 Task: Merge a pull request using the "Squash and merge" option.
Action: Mouse moved to (1163, 72)
Screenshot: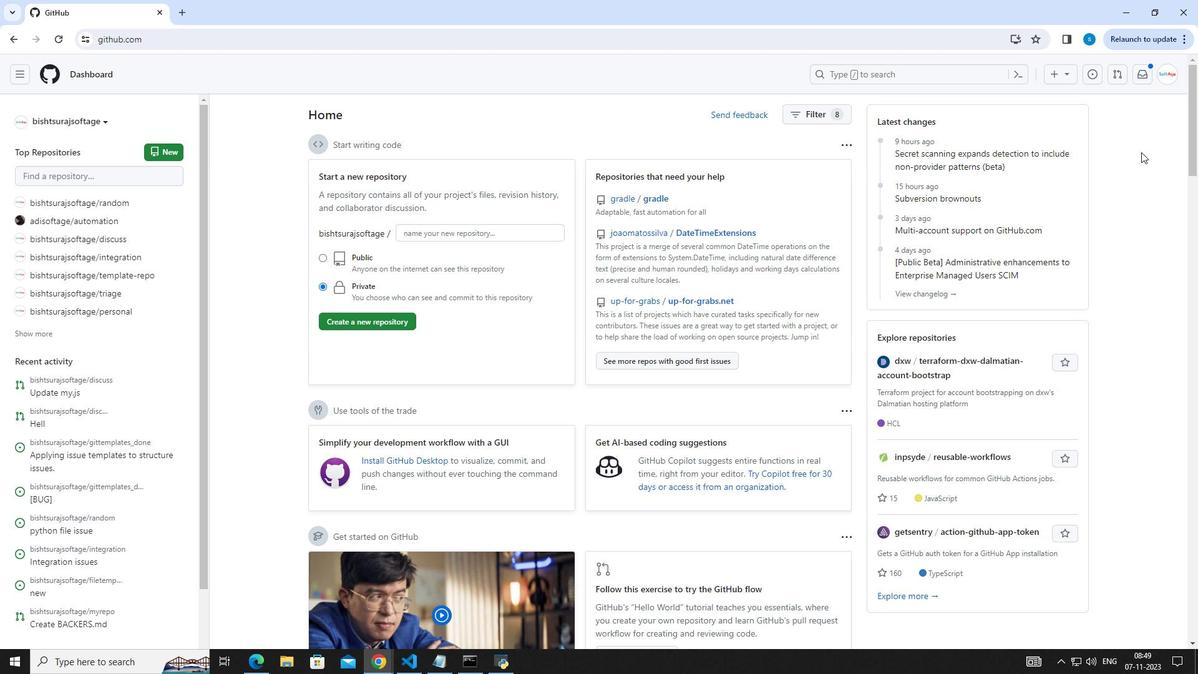 
Action: Mouse pressed left at (1163, 72)
Screenshot: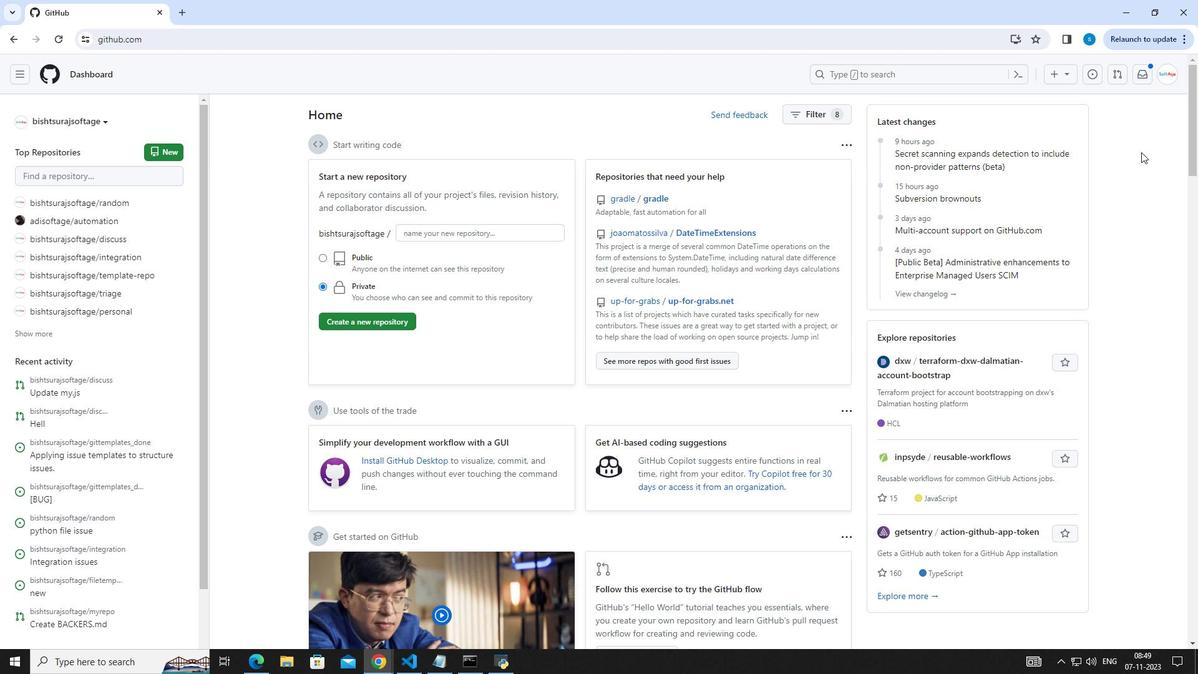 
Action: Mouse moved to (1099, 182)
Screenshot: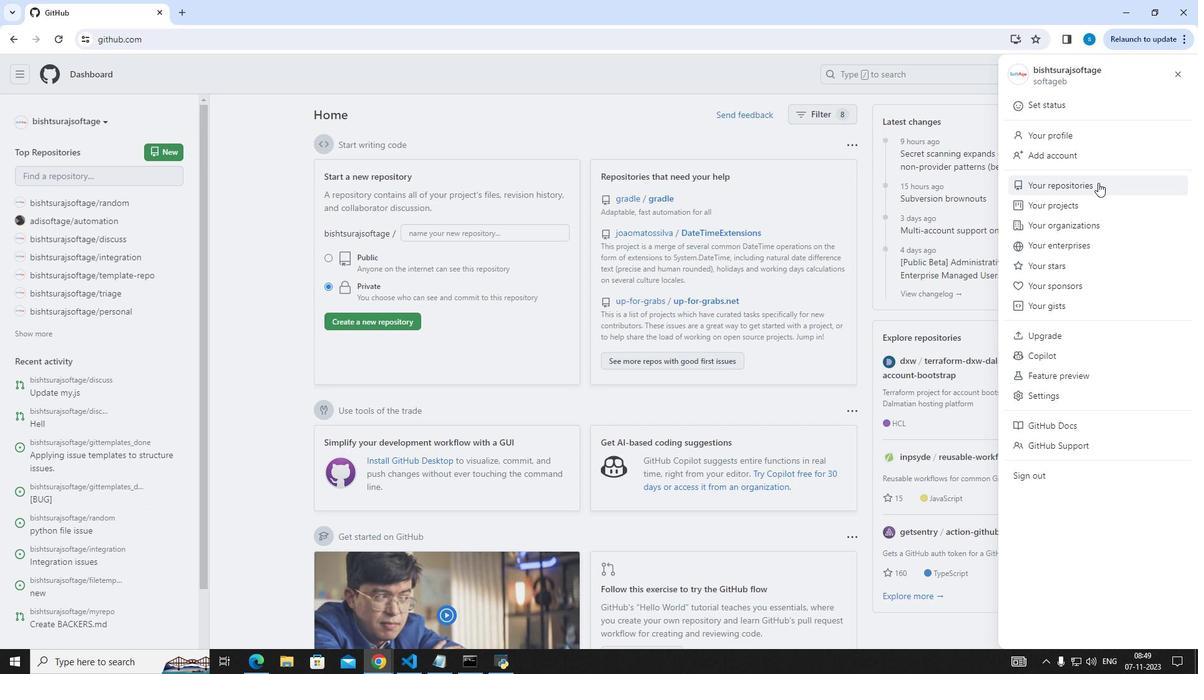 
Action: Mouse pressed left at (1099, 182)
Screenshot: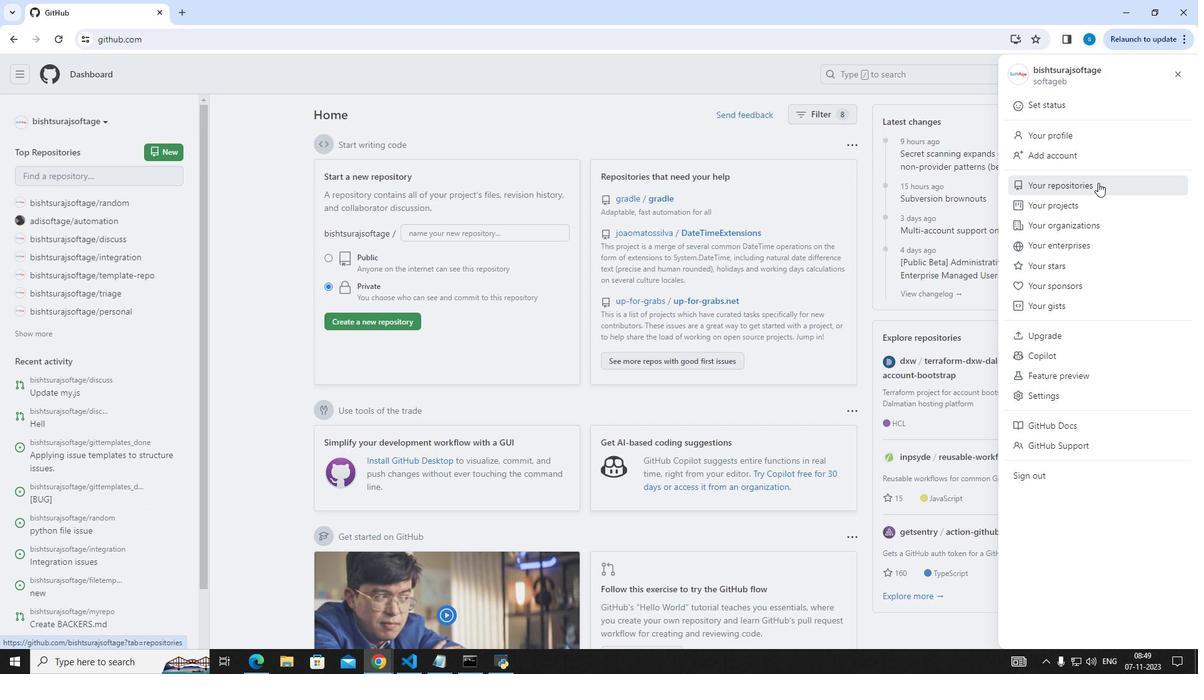 
Action: Mouse moved to (422, 181)
Screenshot: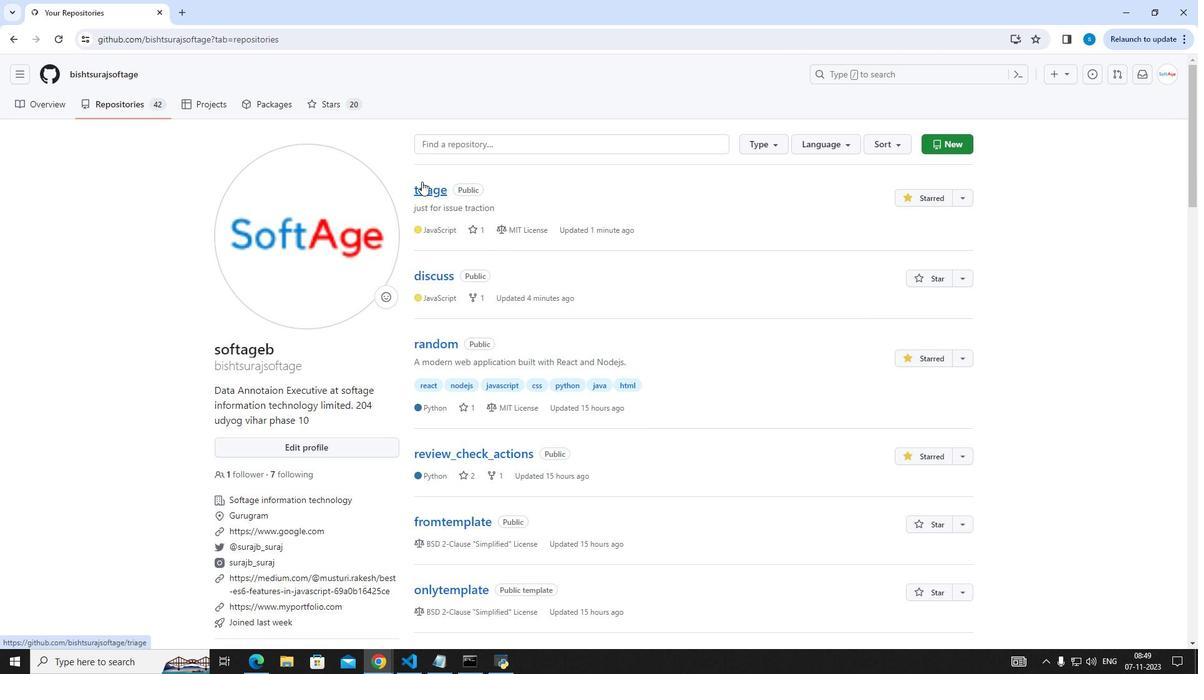 
Action: Mouse pressed left at (422, 181)
Screenshot: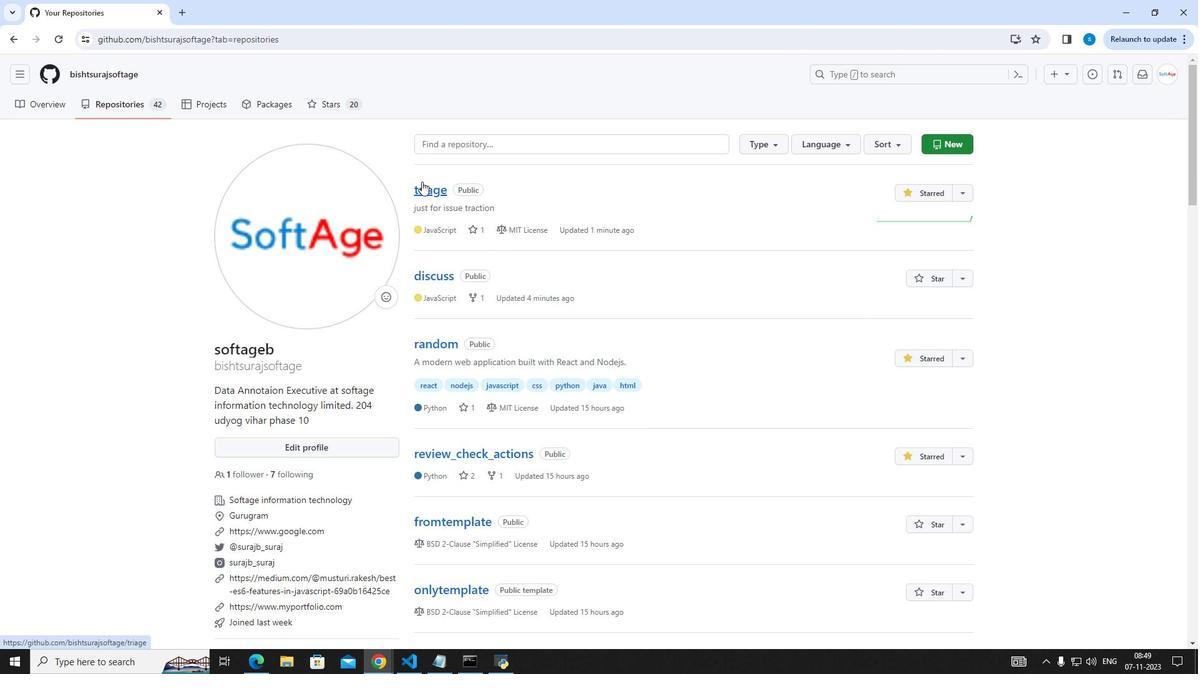 
Action: Mouse moved to (259, 184)
Screenshot: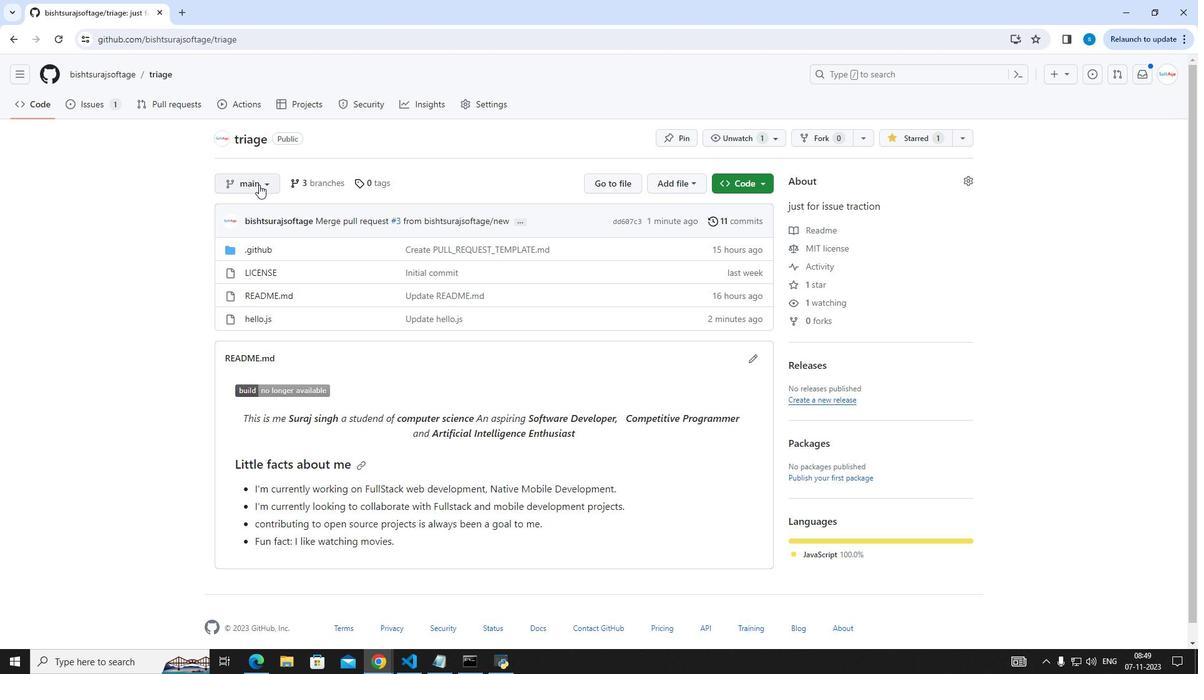 
Action: Mouse pressed left at (259, 184)
Screenshot: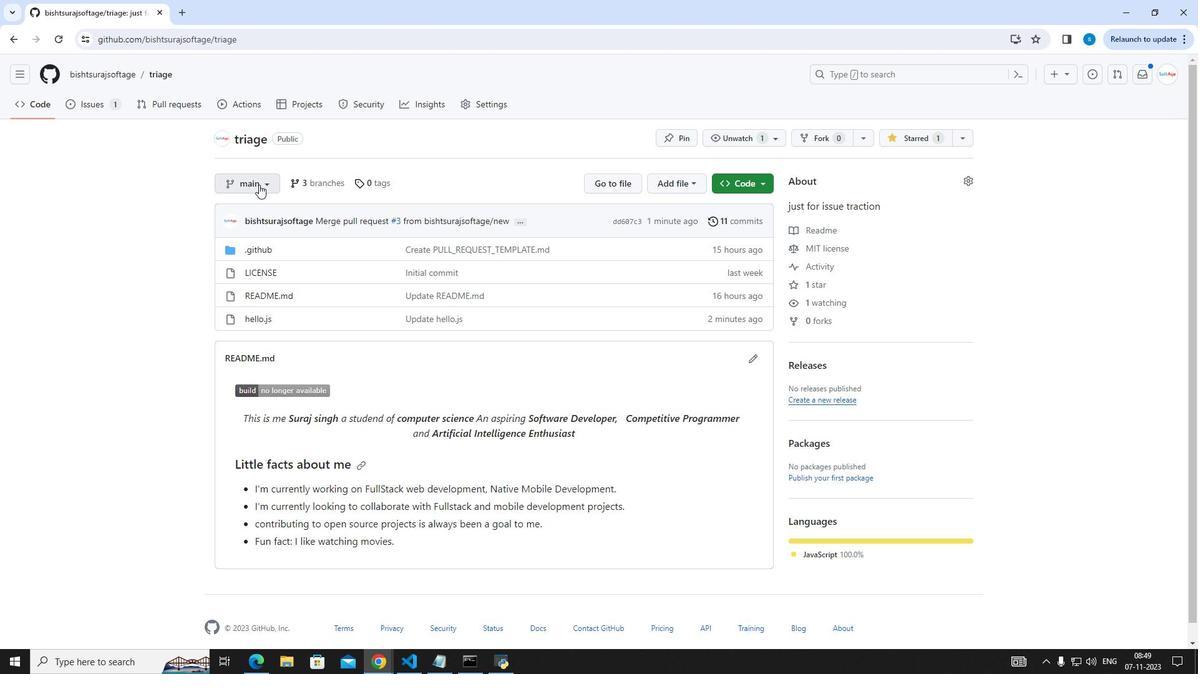 
Action: Mouse moved to (261, 242)
Screenshot: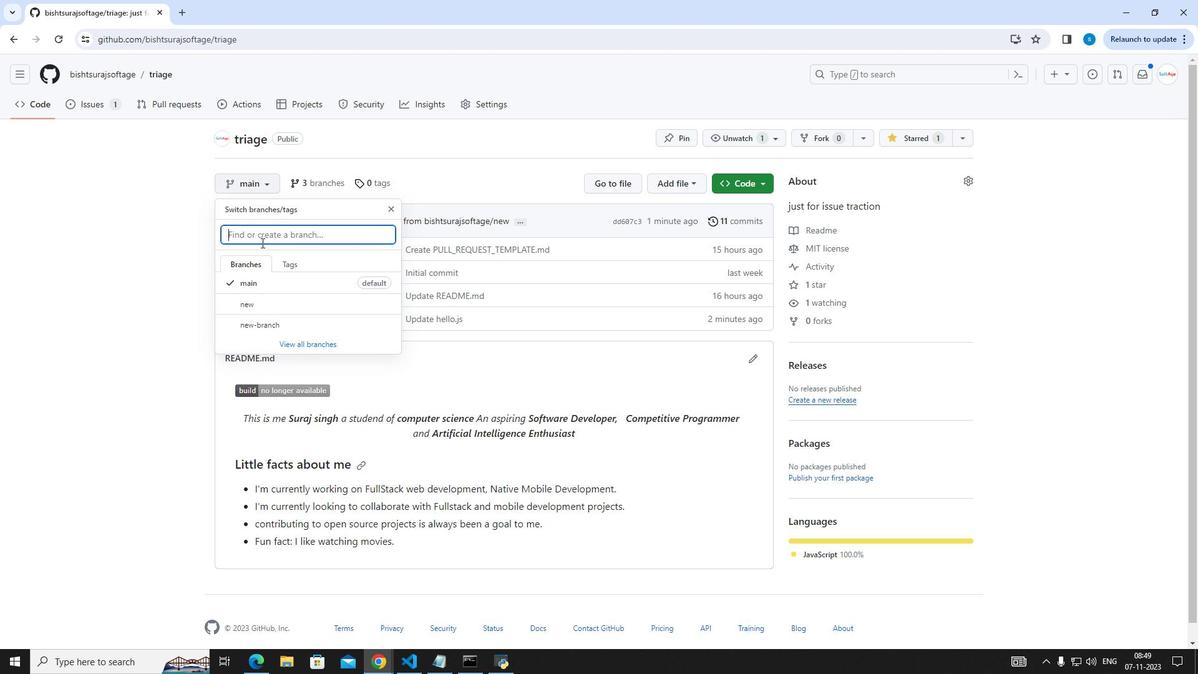 
Action: Mouse pressed left at (261, 242)
Screenshot: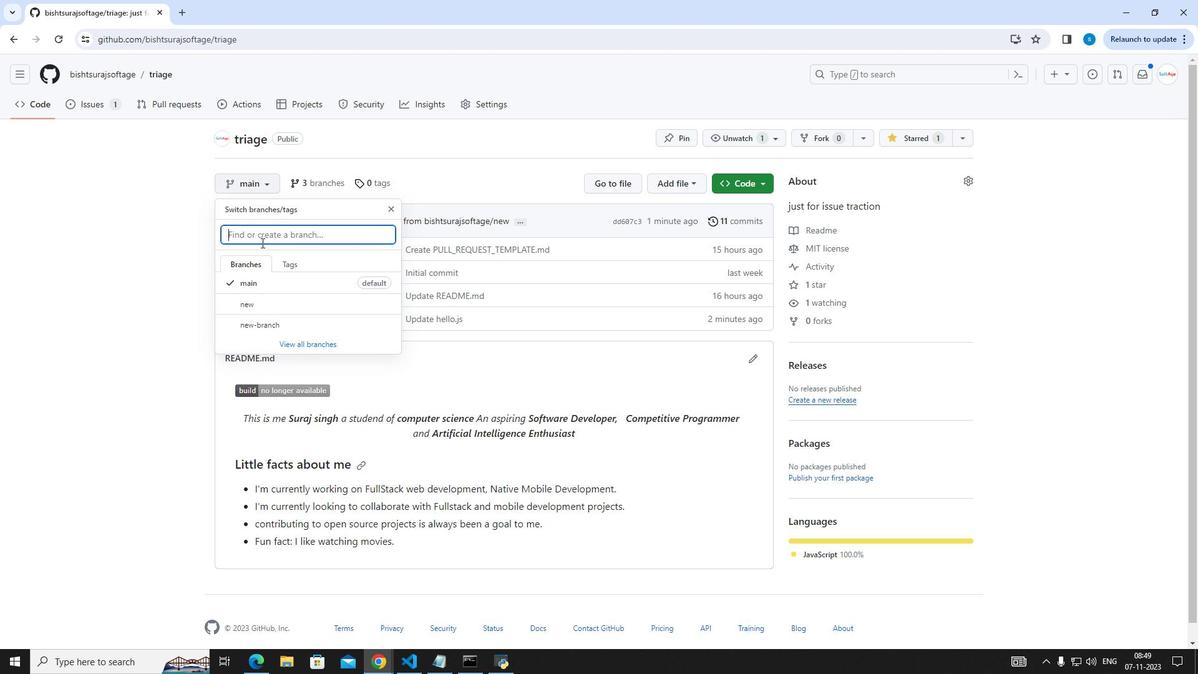 
Action: Mouse moved to (267, 245)
Screenshot: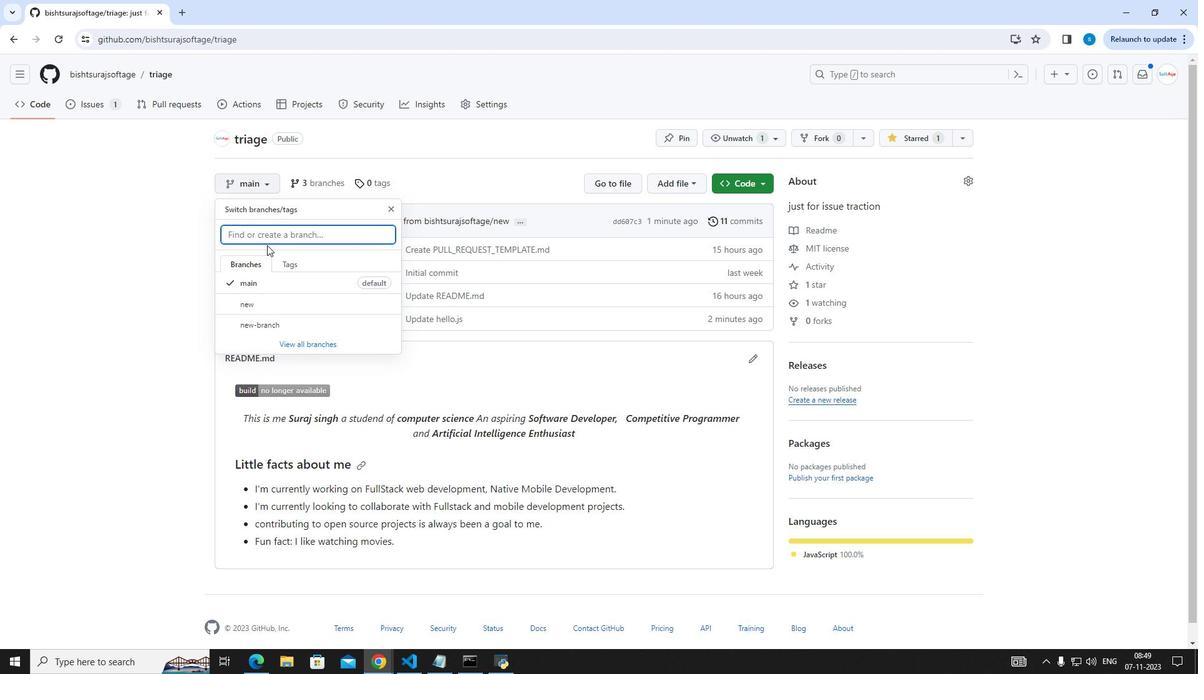 
Action: Key pressed squsjh
Screenshot: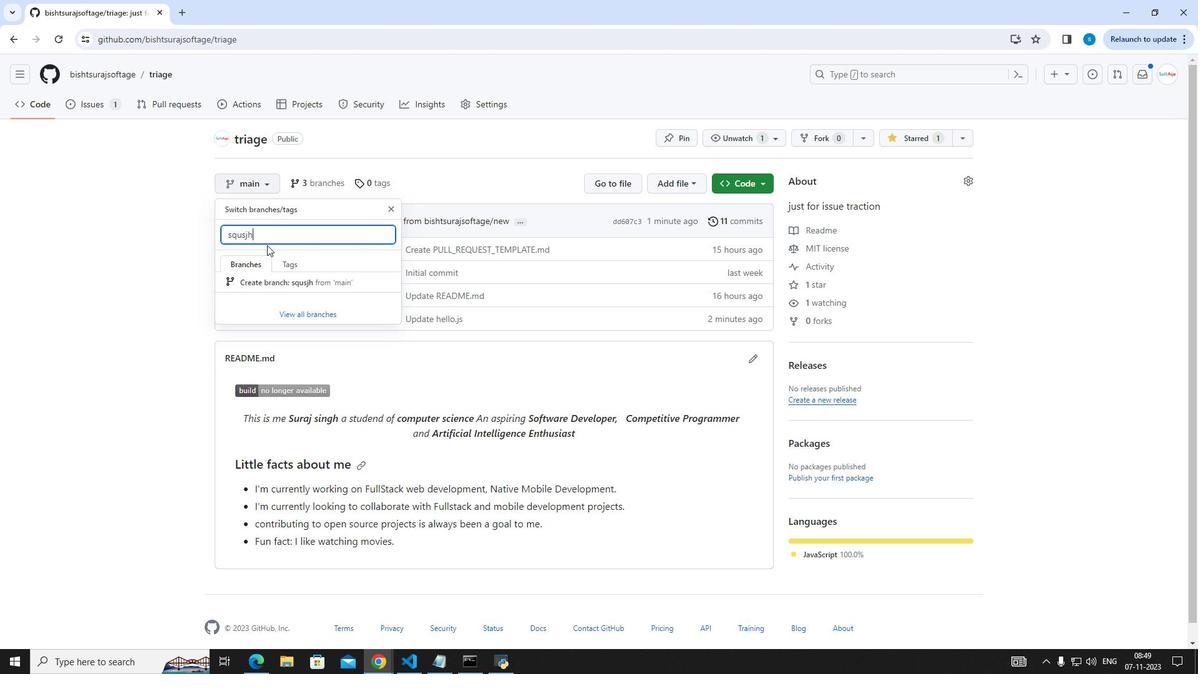 
Action: Mouse moved to (276, 281)
Screenshot: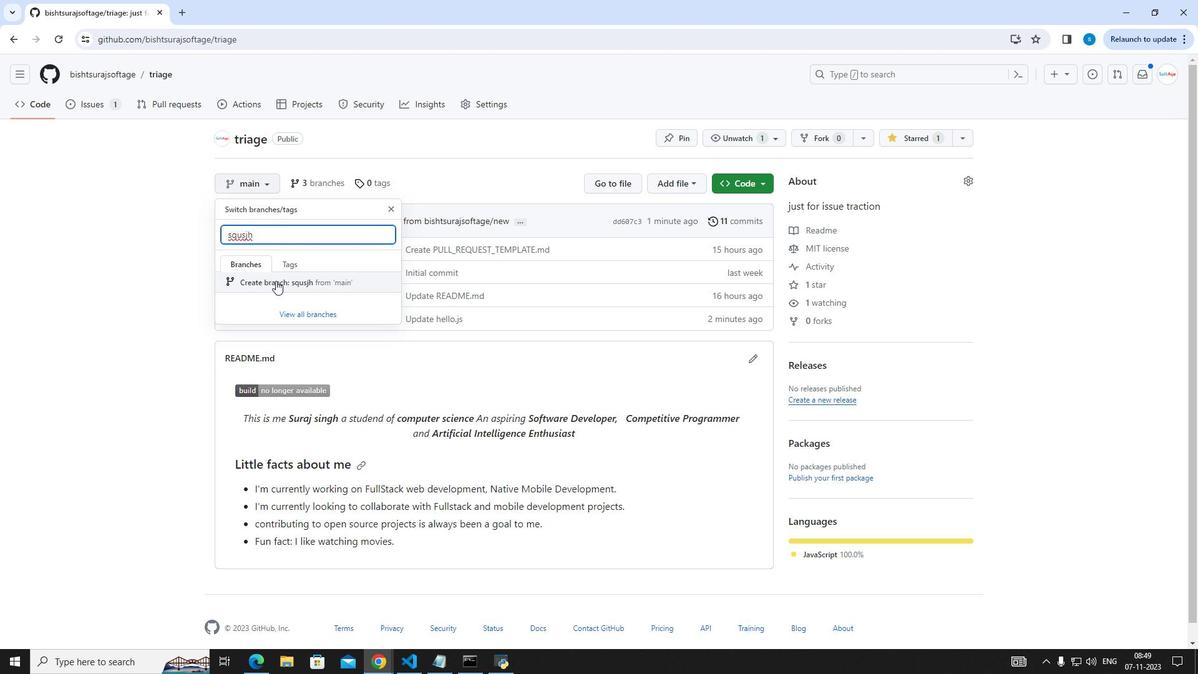 
Action: Mouse pressed left at (276, 281)
Screenshot: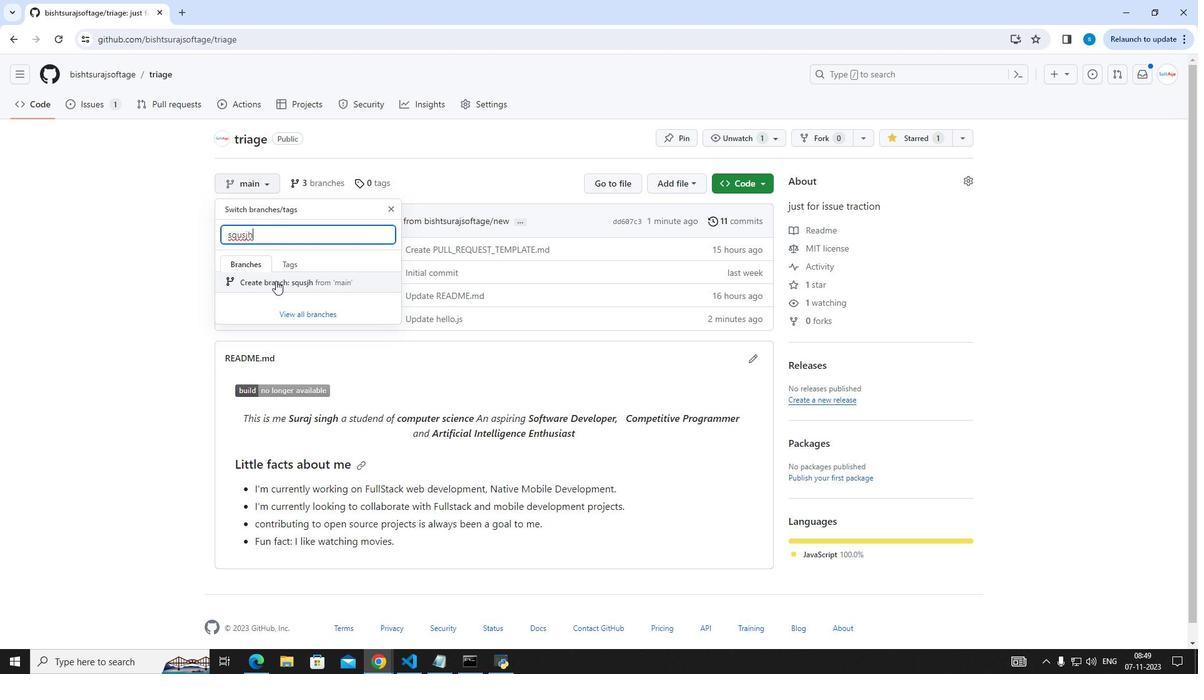 
Action: Mouse moved to (259, 404)
Screenshot: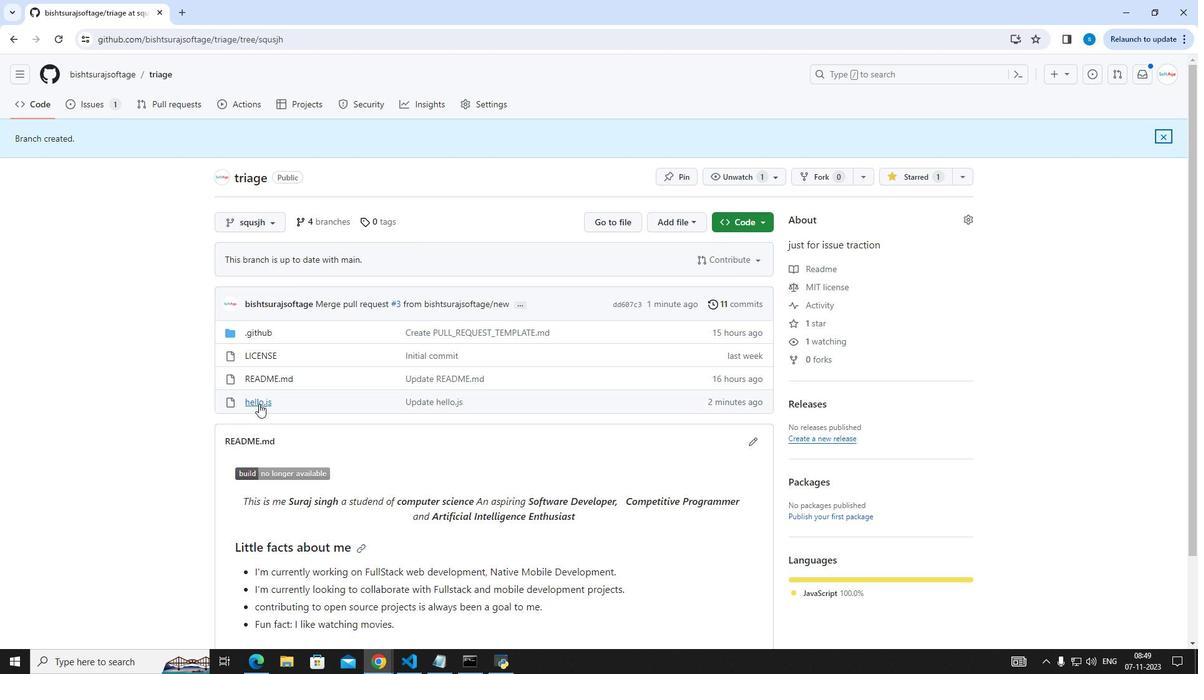 
Action: Mouse pressed left at (259, 404)
Screenshot: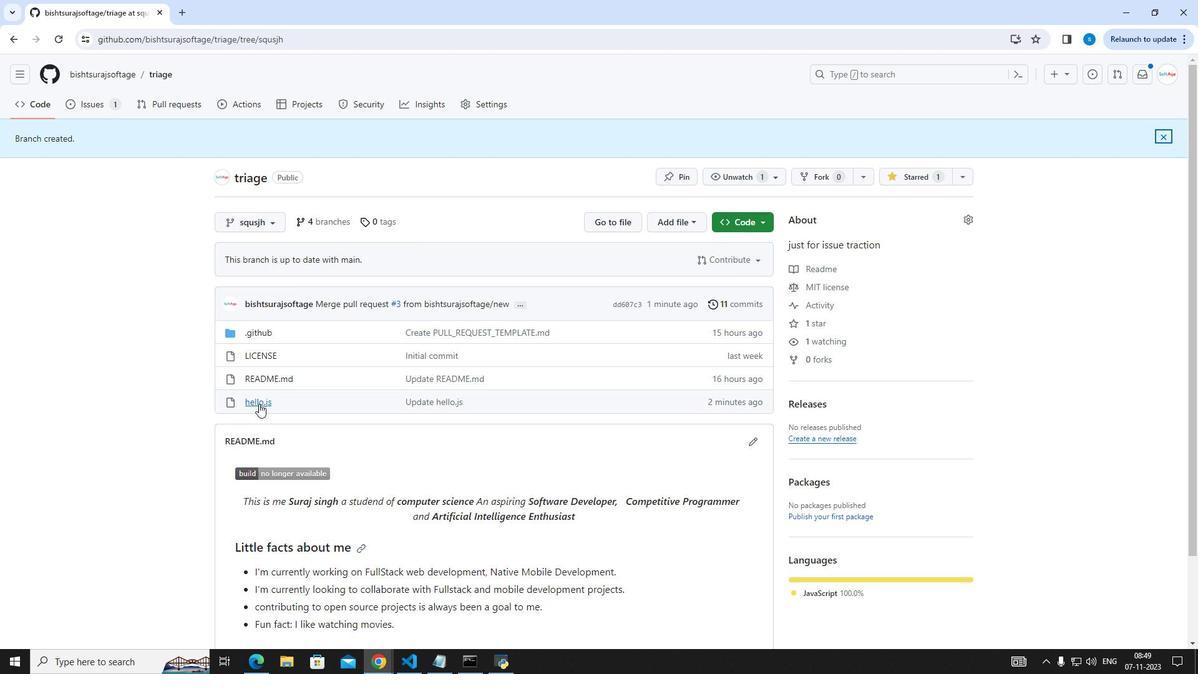 
Action: Mouse moved to (1120, 216)
Screenshot: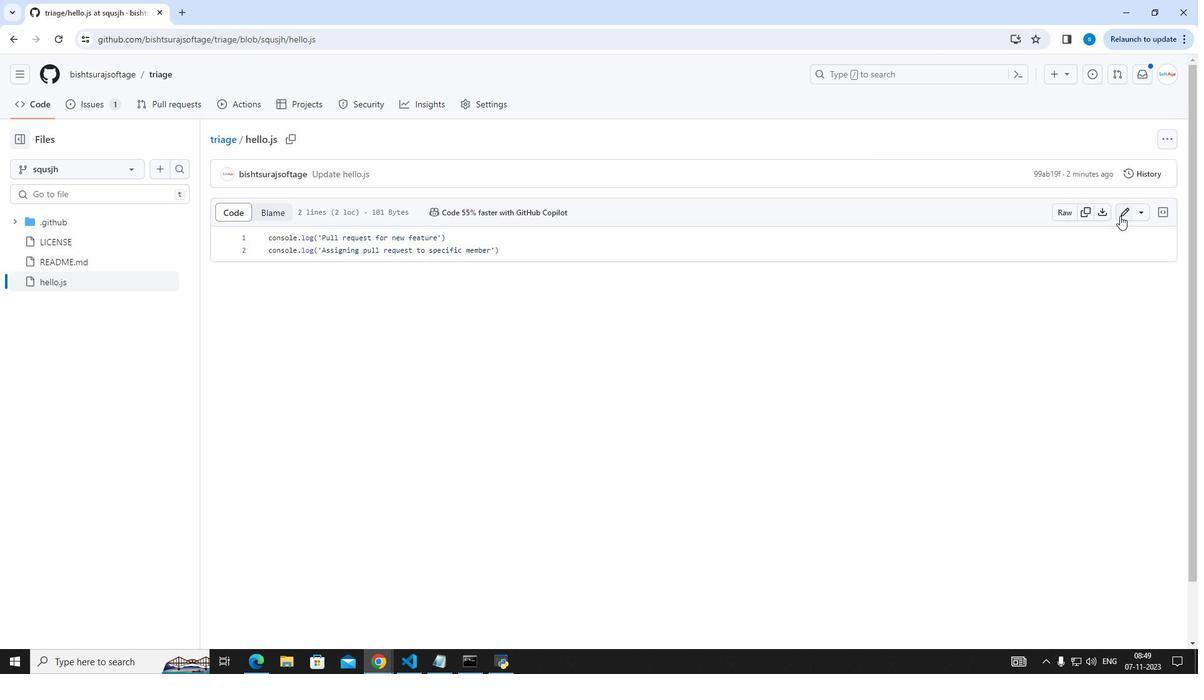 
Action: Mouse pressed left at (1120, 216)
Screenshot: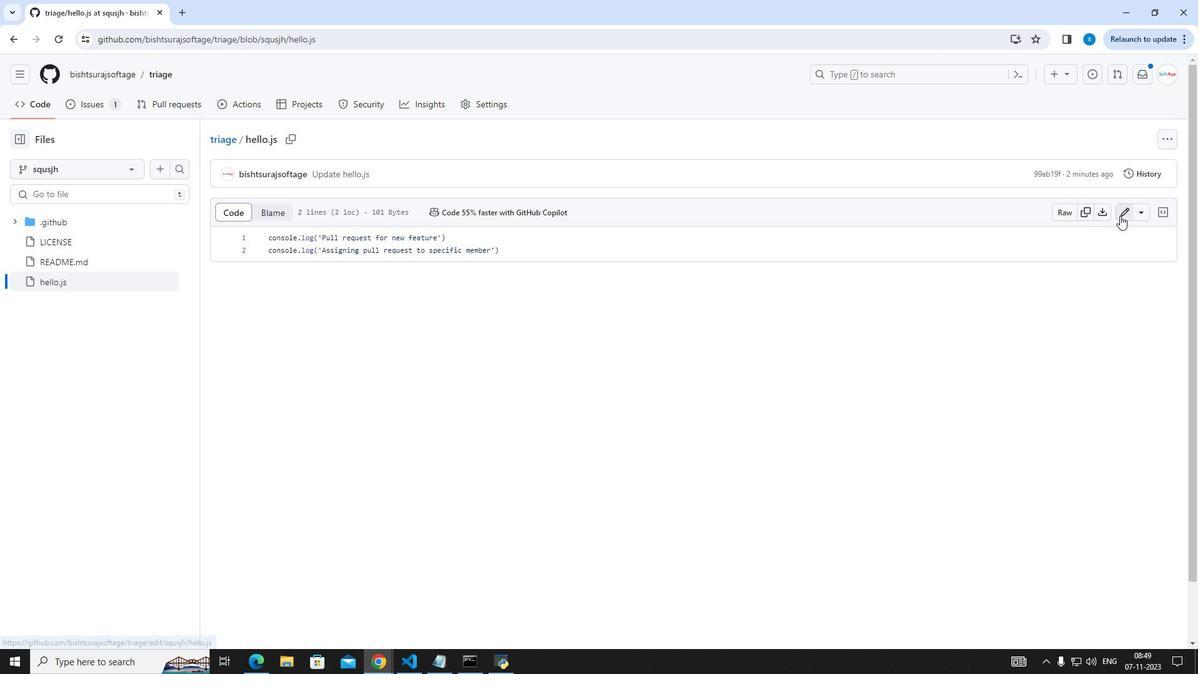 
Action: Mouse moved to (610, 220)
Screenshot: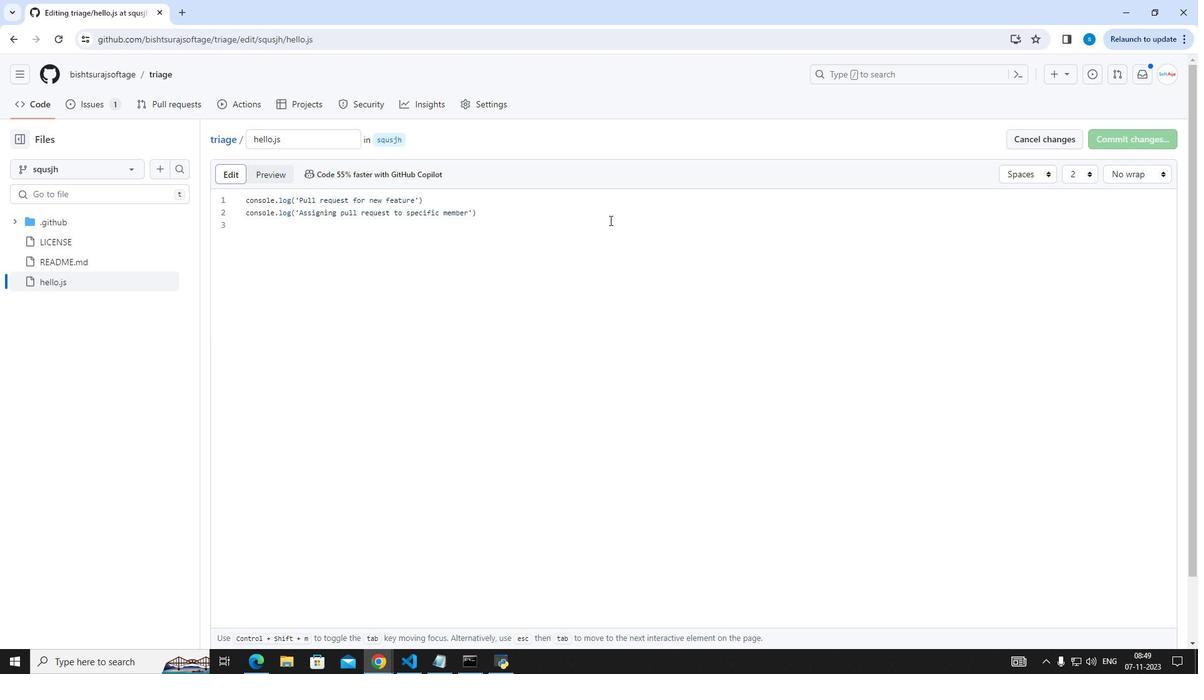 
Action: Mouse pressed left at (610, 220)
Screenshot: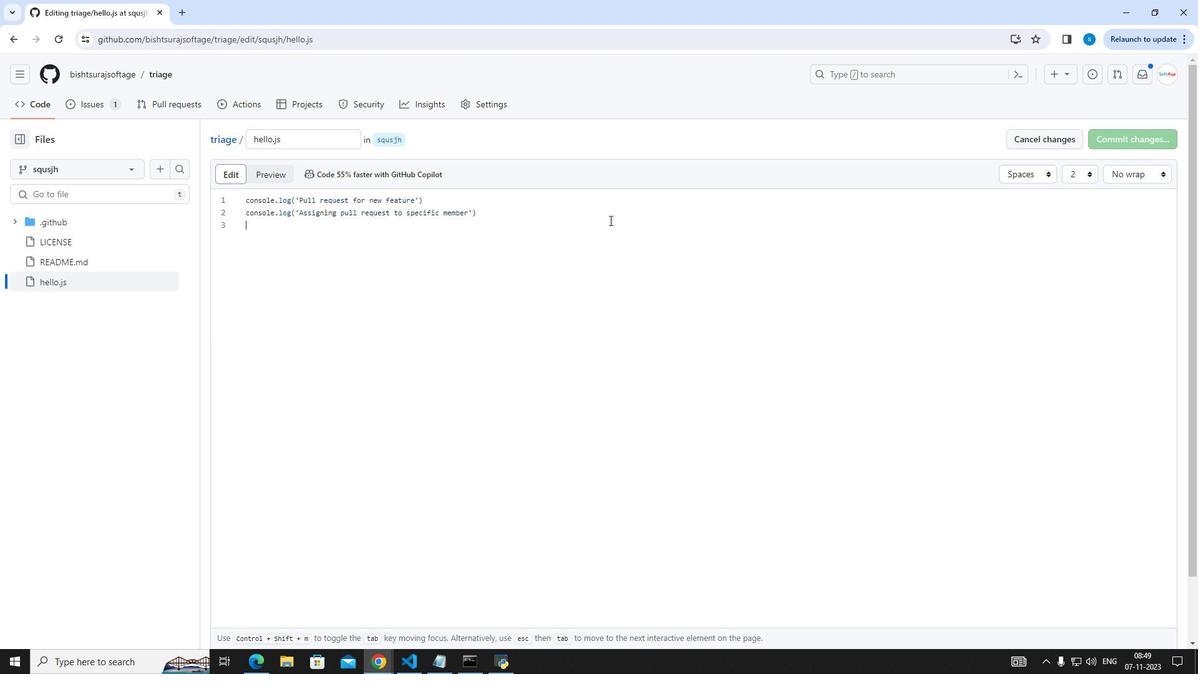 
Action: Key pressed console.log<Key.shift_r>('<Key.shift_r>Squash<Key.space>and<Key.space>merge<Key.space>pull<Key.space>rew<Key.backspace>quest'<Key.shift_r>)
Screenshot: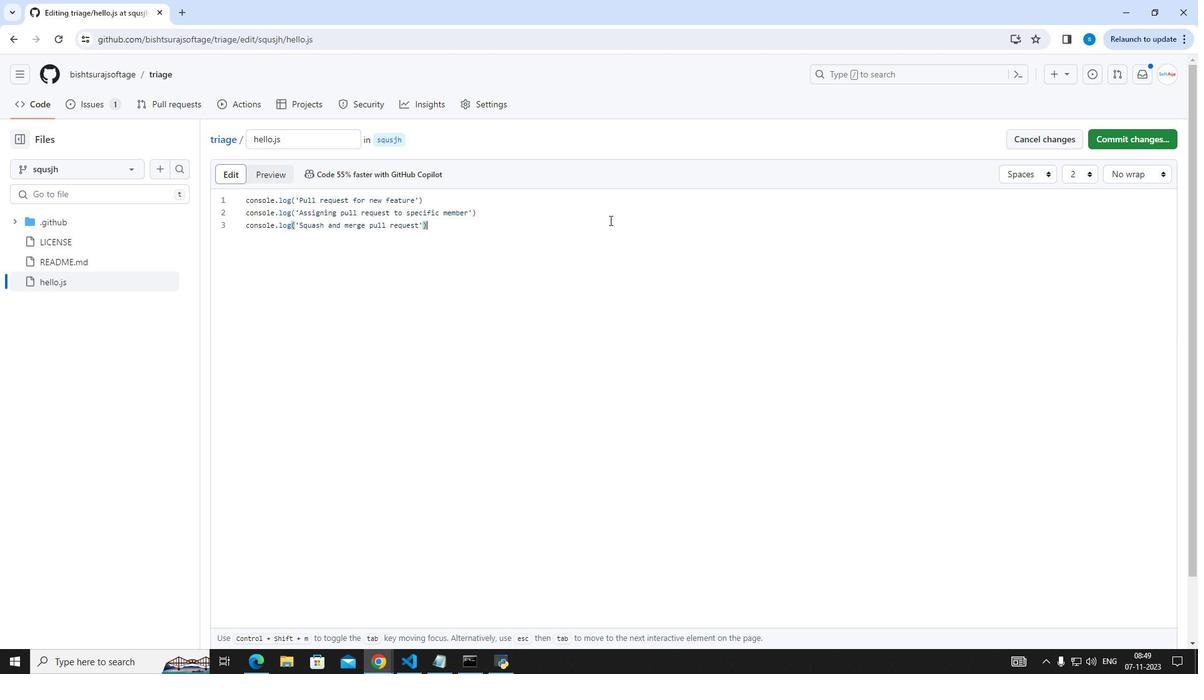 
Action: Mouse moved to (1119, 136)
Screenshot: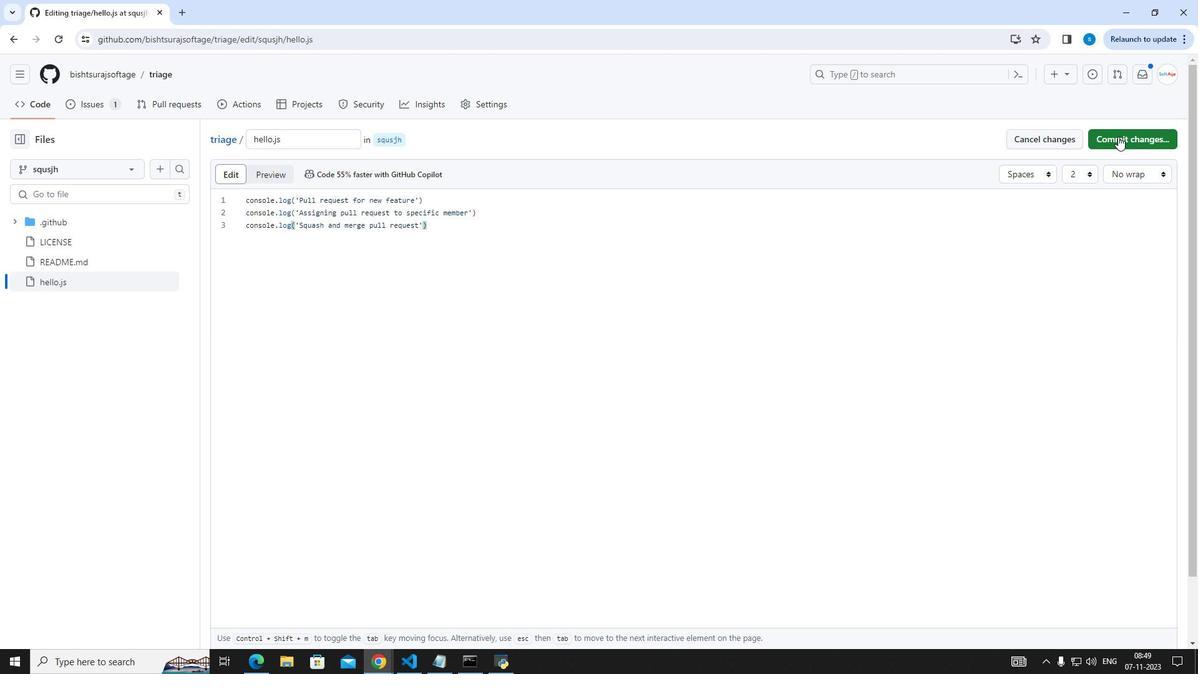 
Action: Mouse pressed left at (1119, 136)
Screenshot: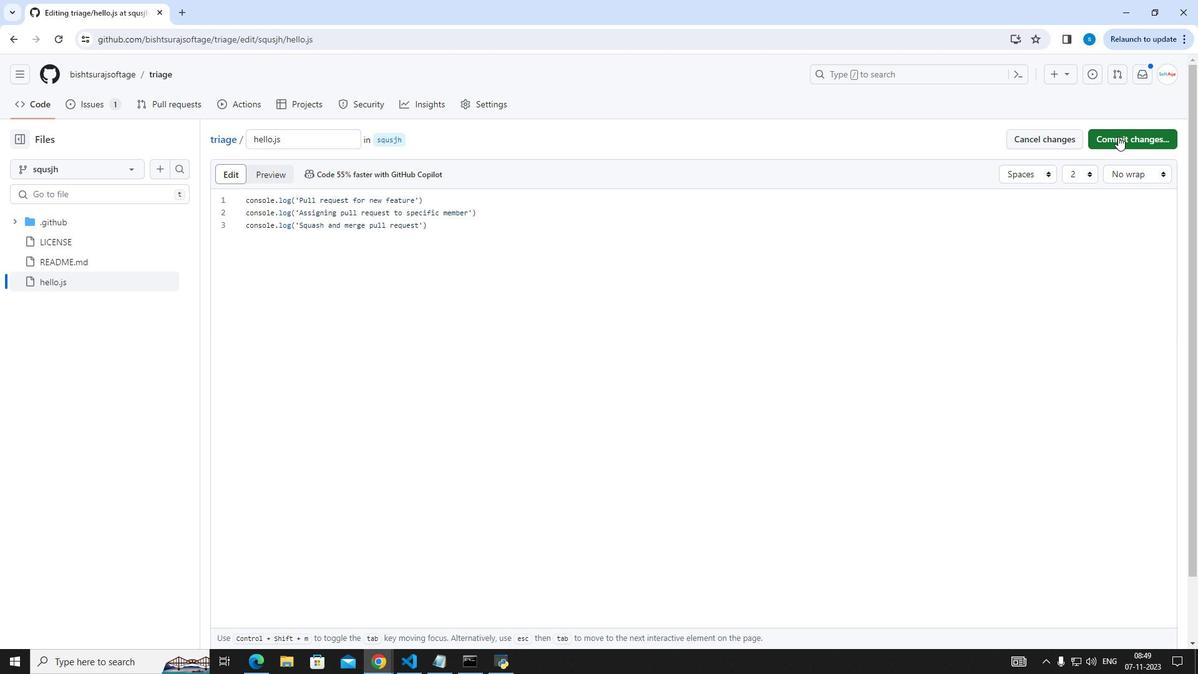 
Action: Mouse moved to (690, 483)
Screenshot: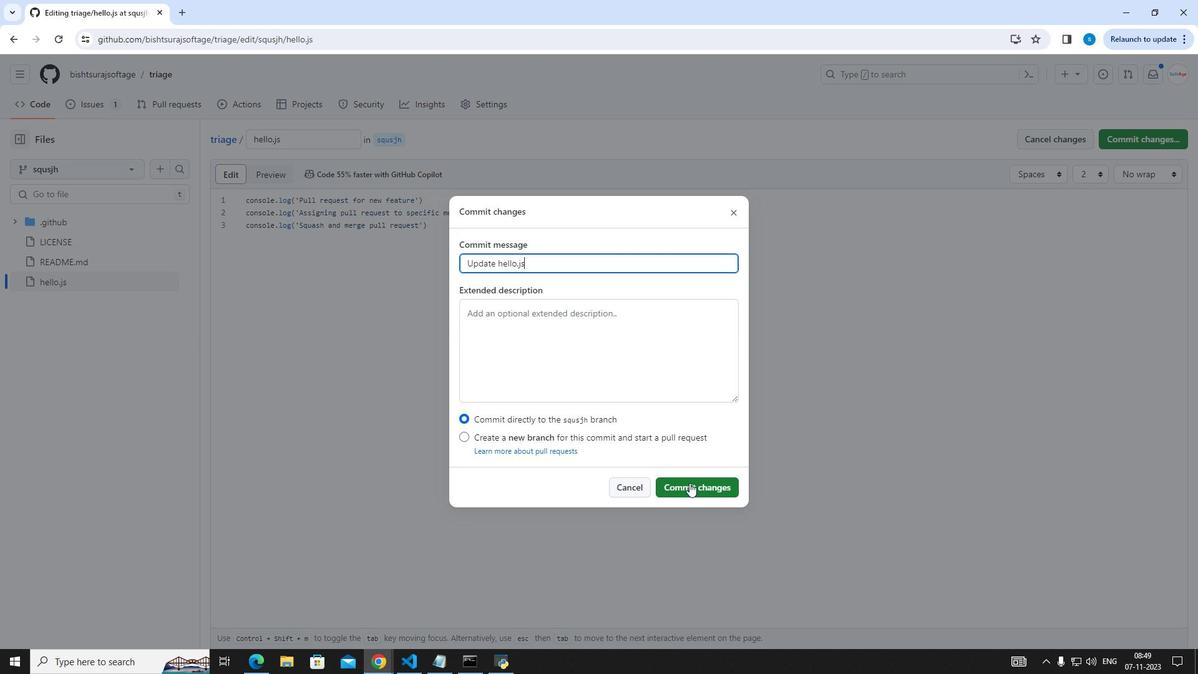 
Action: Mouse pressed left at (690, 483)
Screenshot: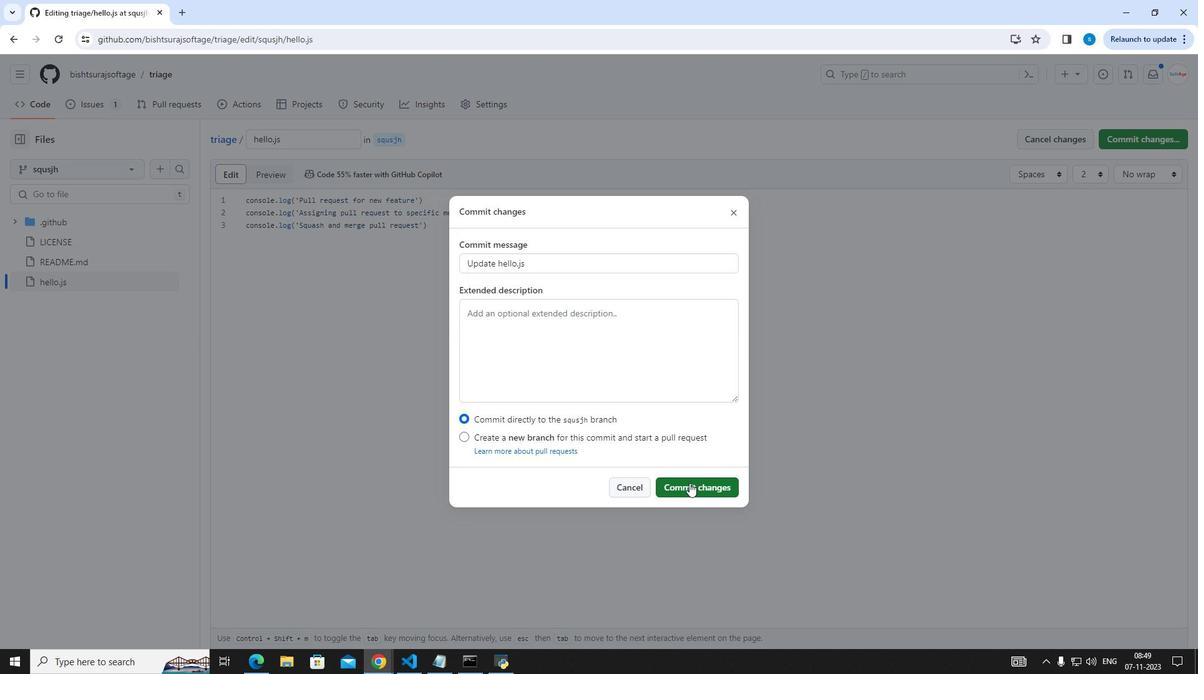 
Action: Mouse moved to (45, 106)
Screenshot: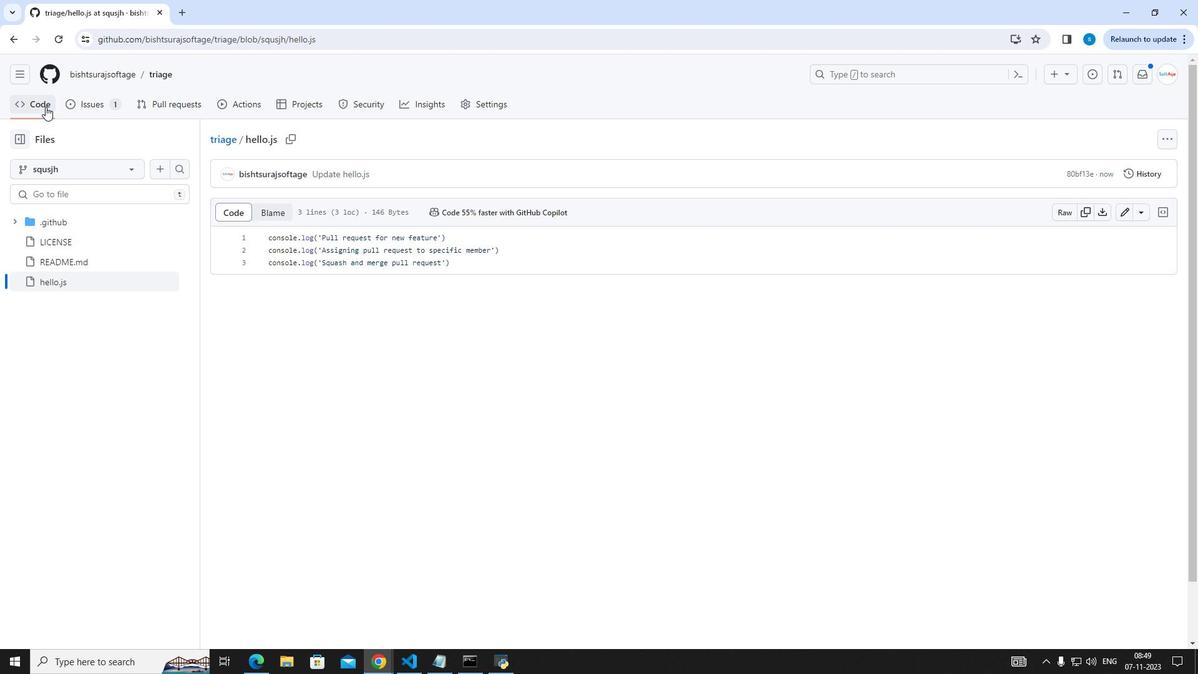 
Action: Mouse pressed left at (45, 106)
Screenshot: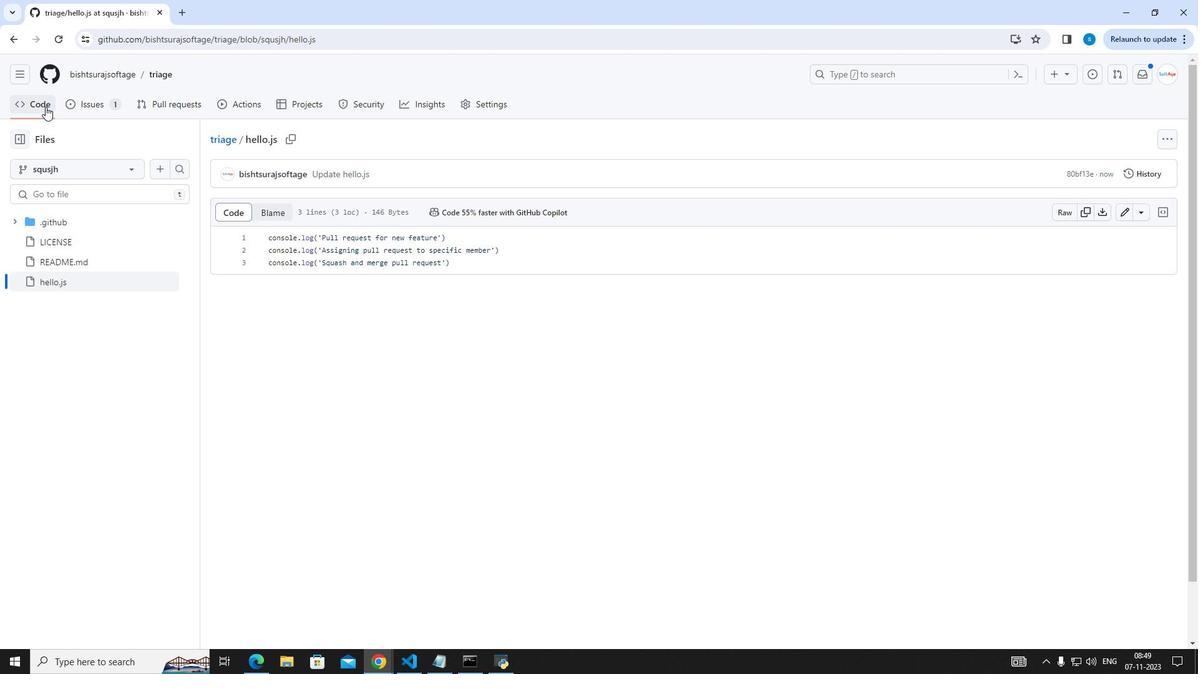 
Action: Mouse moved to (668, 187)
Screenshot: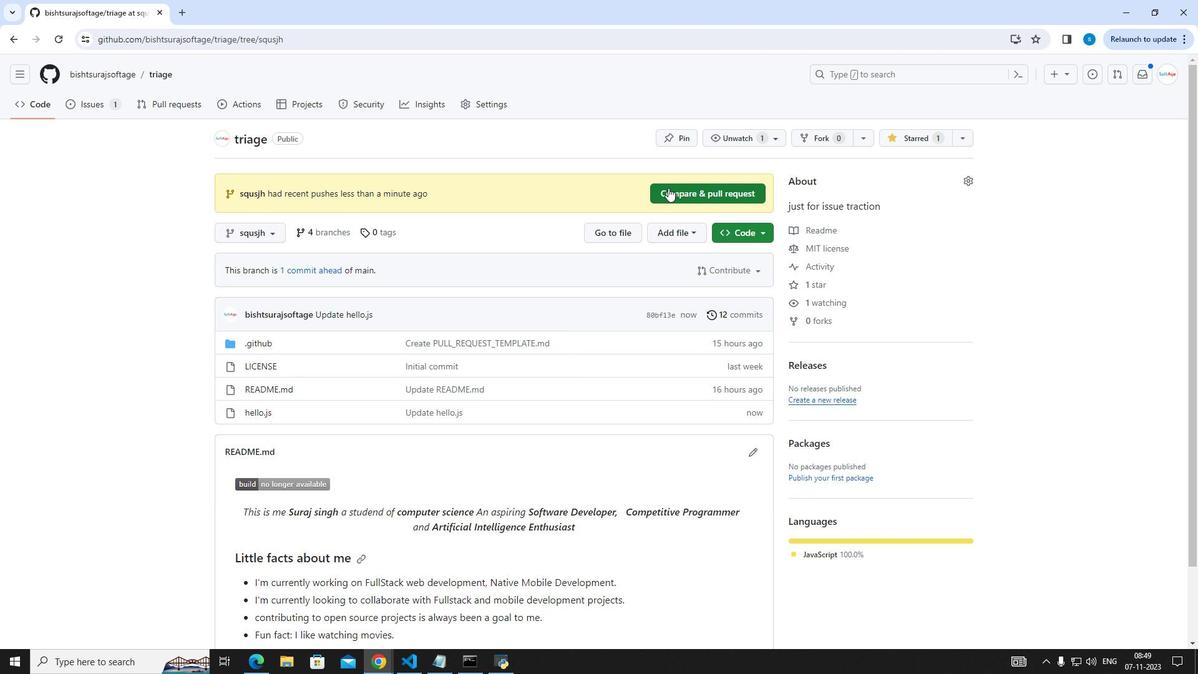 
Action: Mouse pressed left at (668, 187)
Screenshot: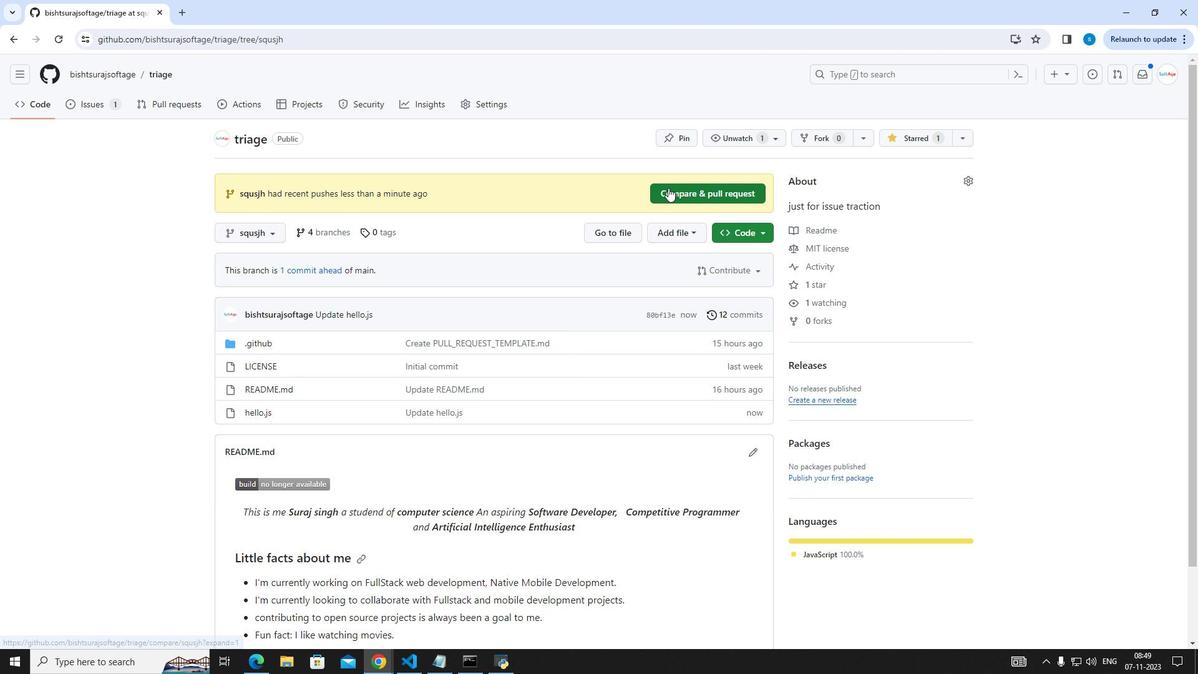 
Action: Mouse moved to (479, 357)
Screenshot: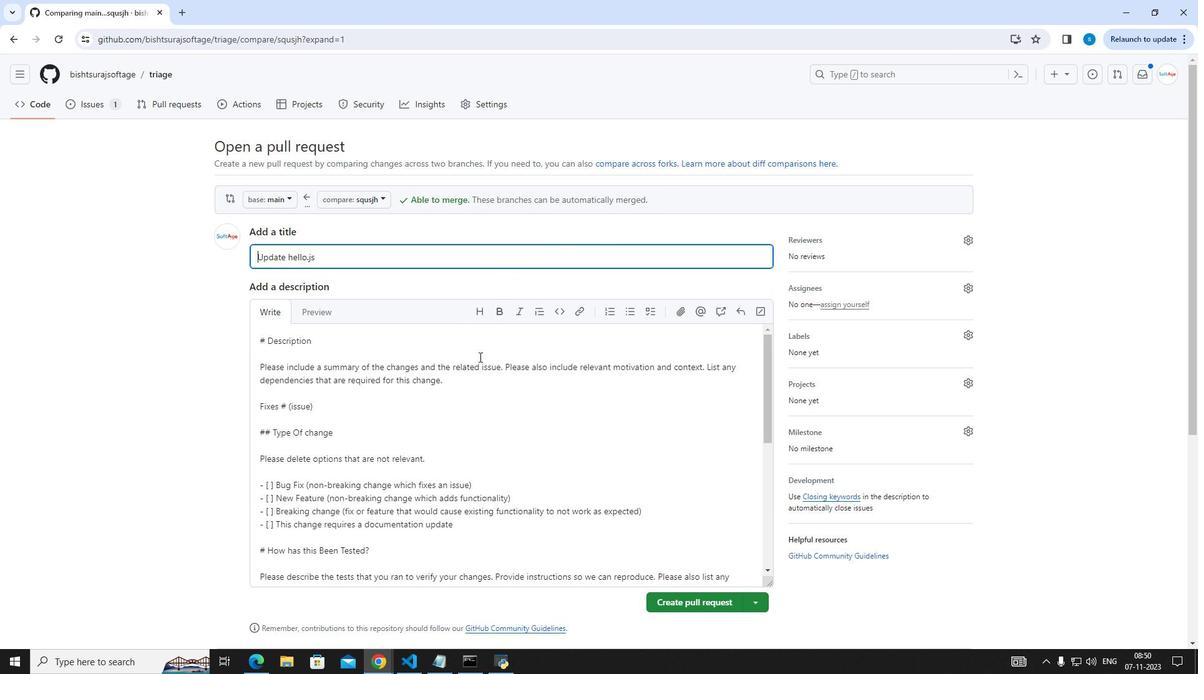 
Action: Mouse scrolled (479, 356) with delta (0, 0)
Screenshot: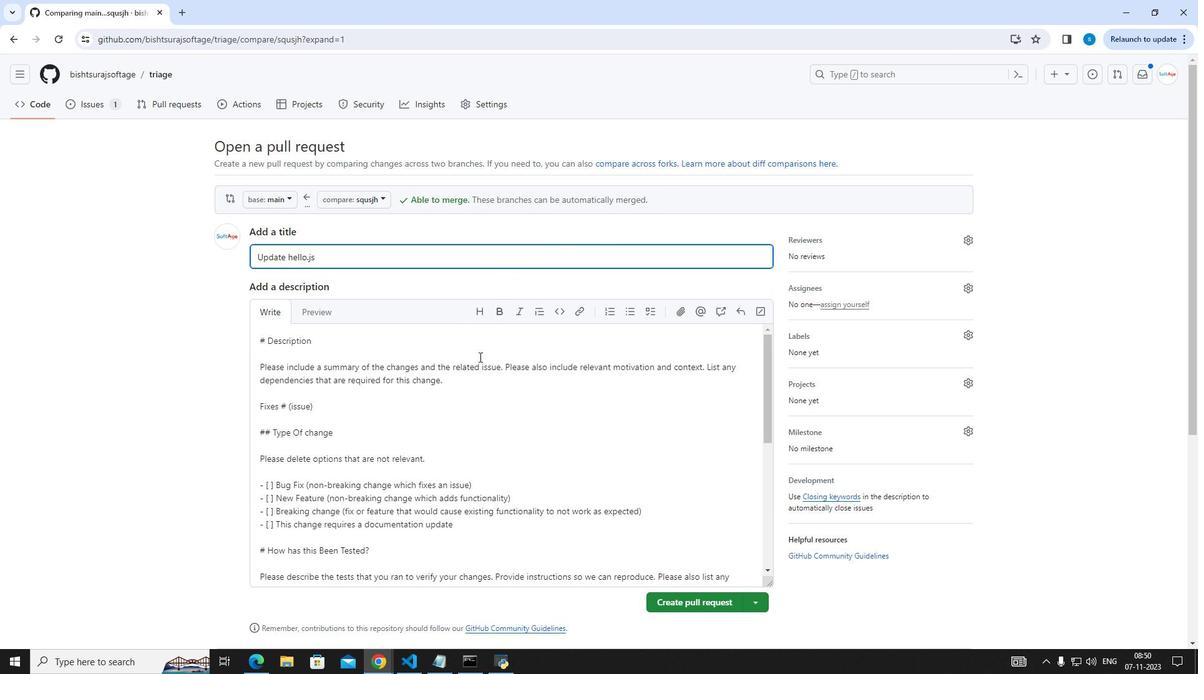 
Action: Mouse moved to (480, 359)
Screenshot: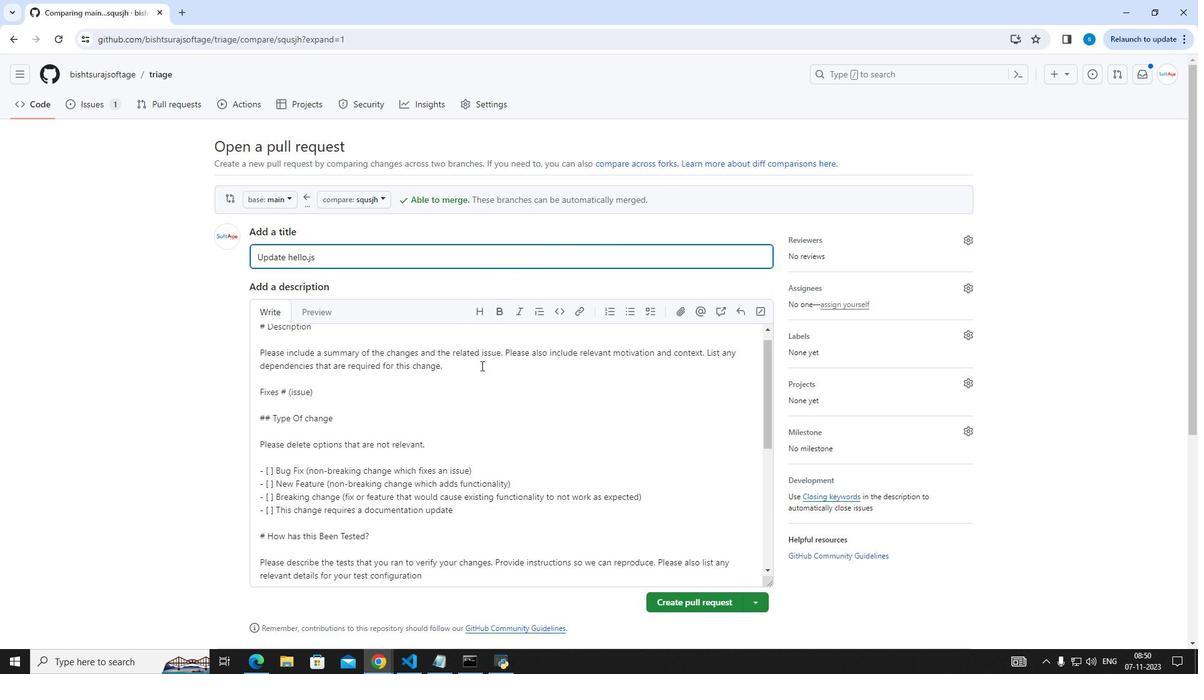 
Action: Mouse scrolled (480, 359) with delta (0, 0)
Screenshot: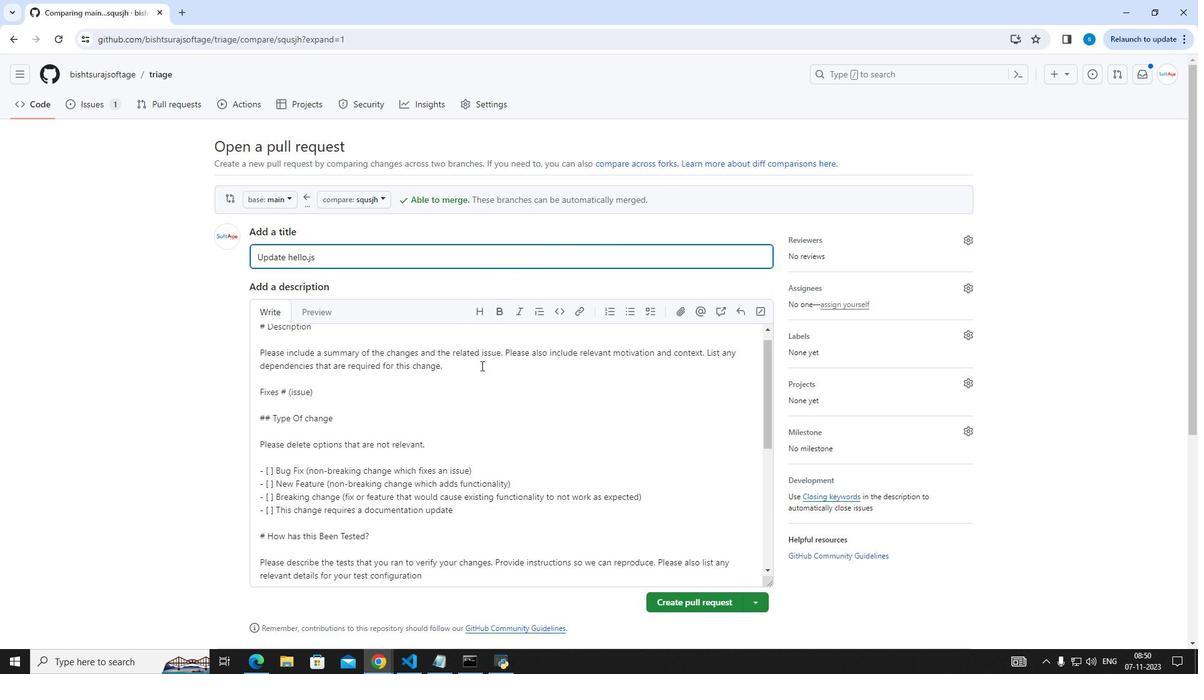 
Action: Mouse moved to (481, 365)
Screenshot: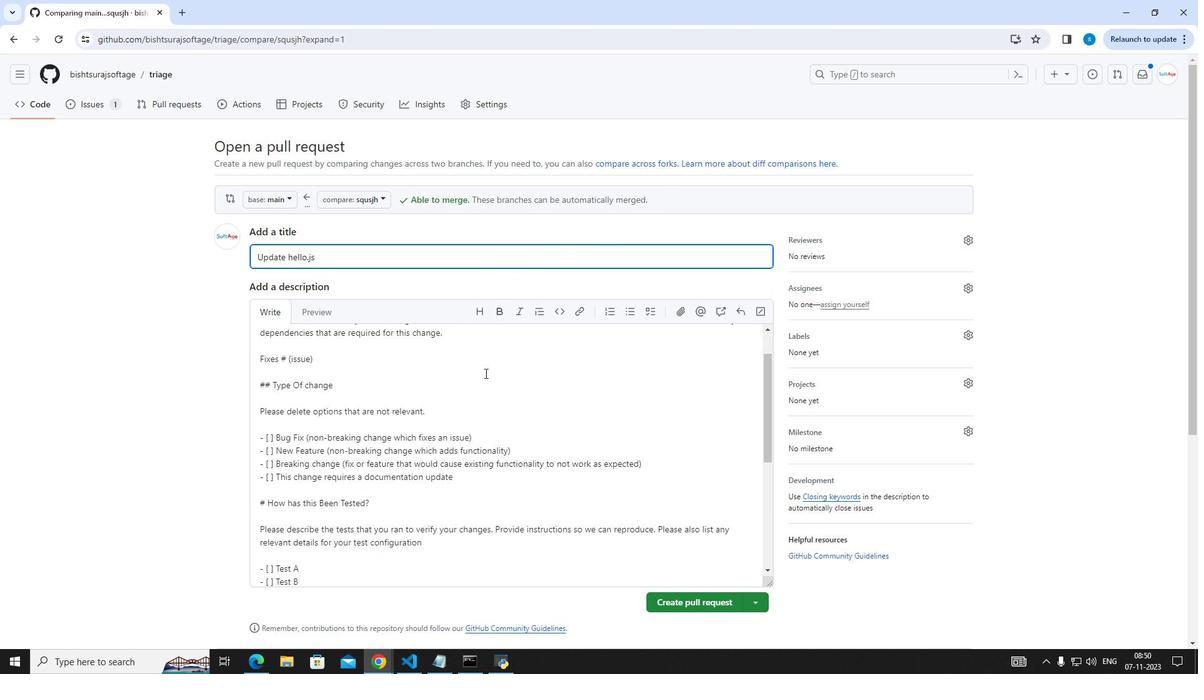 
Action: Mouse scrolled (481, 365) with delta (0, 0)
Screenshot: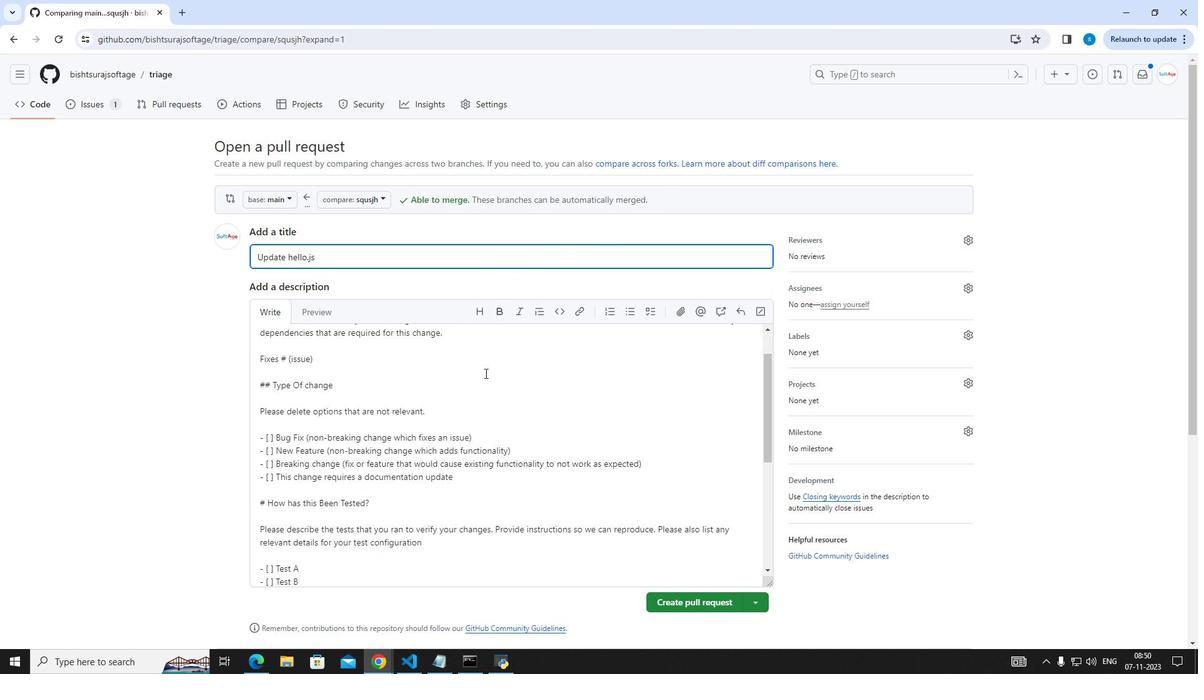 
Action: Mouse moved to (482, 367)
Screenshot: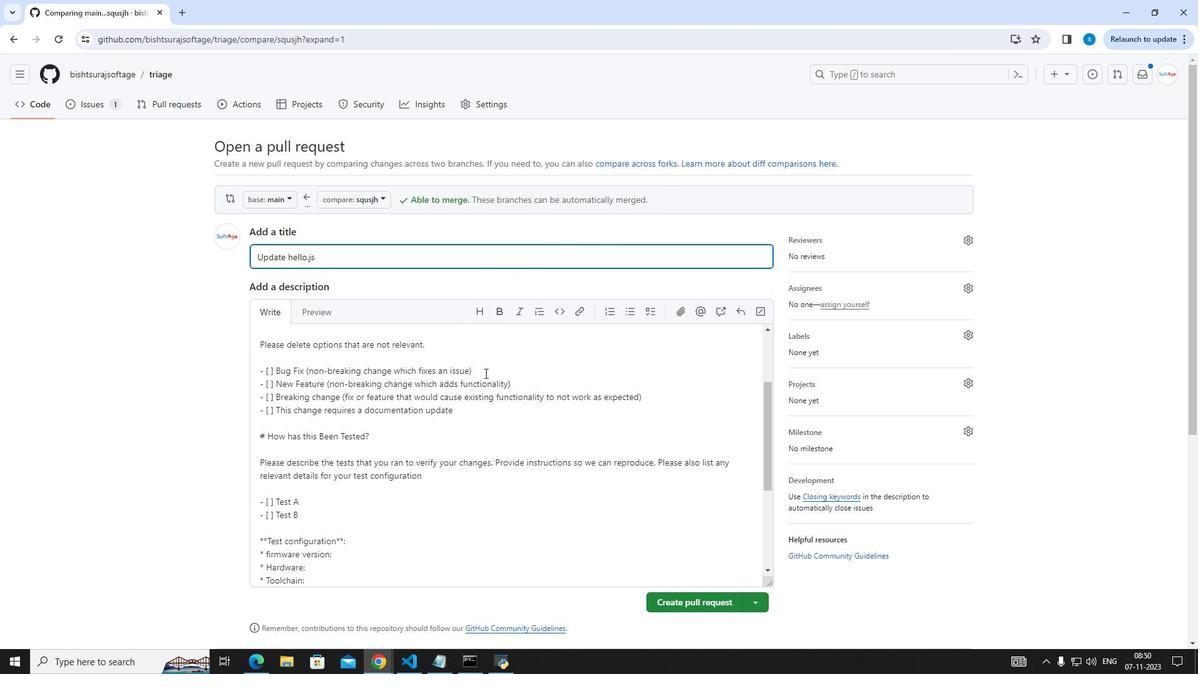 
Action: Mouse scrolled (482, 367) with delta (0, 0)
Screenshot: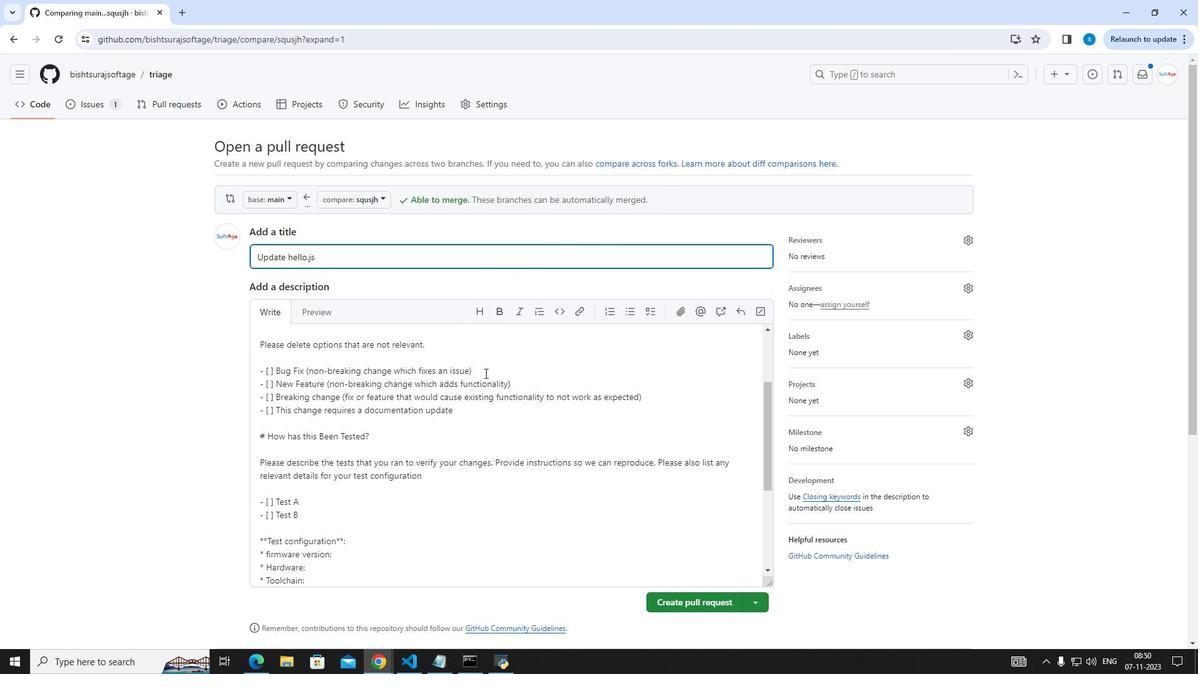 
Action: Mouse moved to (485, 373)
Screenshot: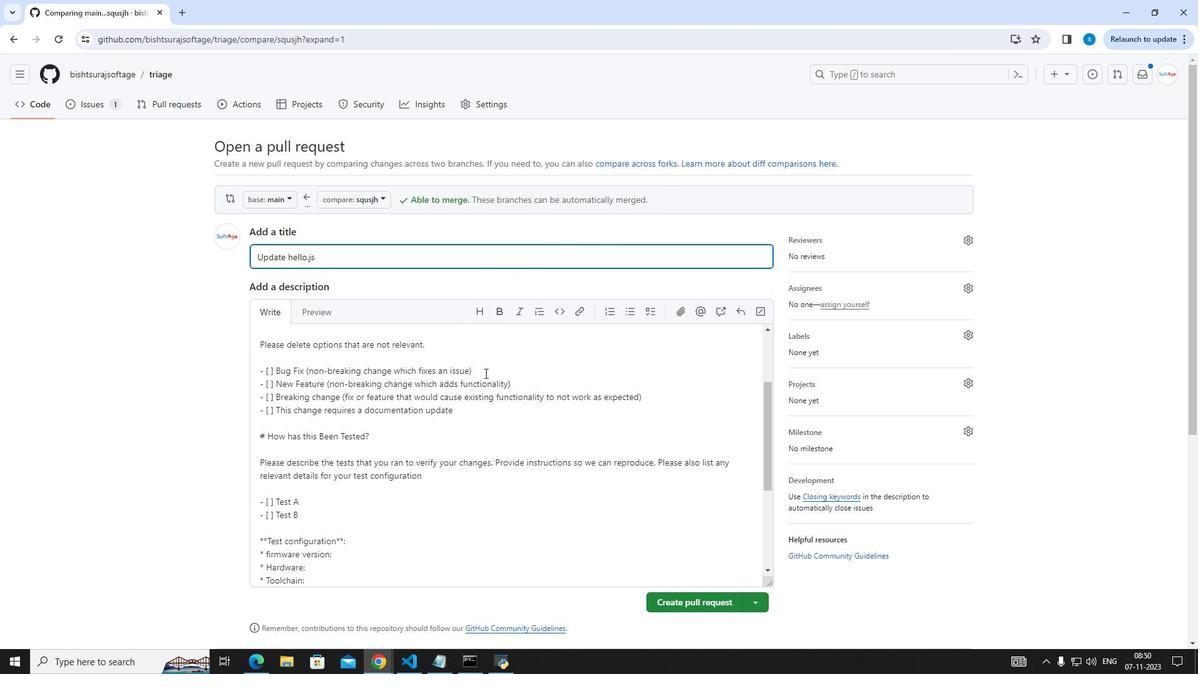 
Action: Mouse scrolled (485, 372) with delta (0, 0)
Screenshot: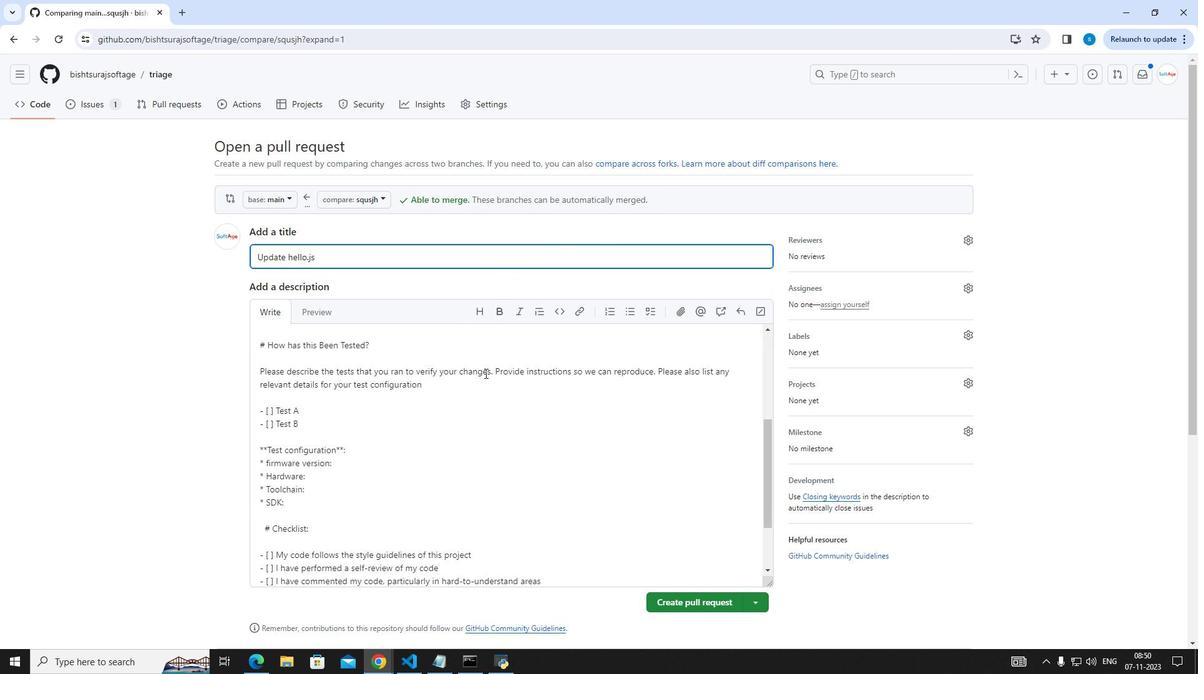 
Action: Mouse moved to (485, 373)
Screenshot: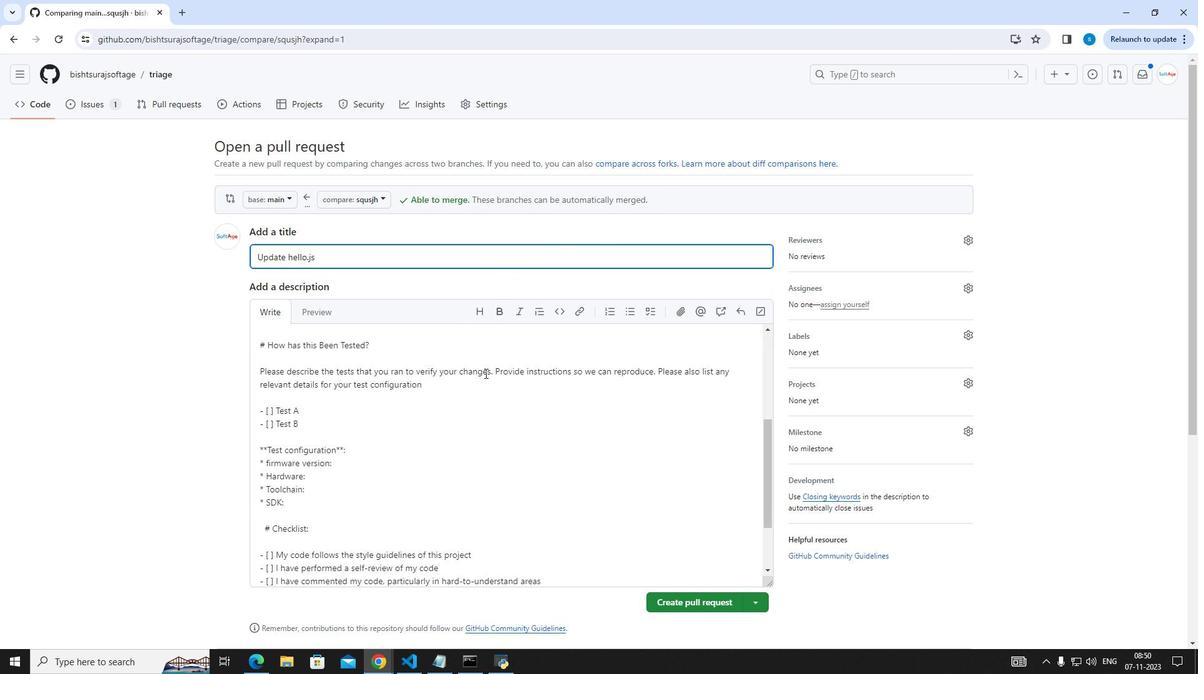 
Action: Mouse scrolled (485, 372) with delta (0, 0)
Screenshot: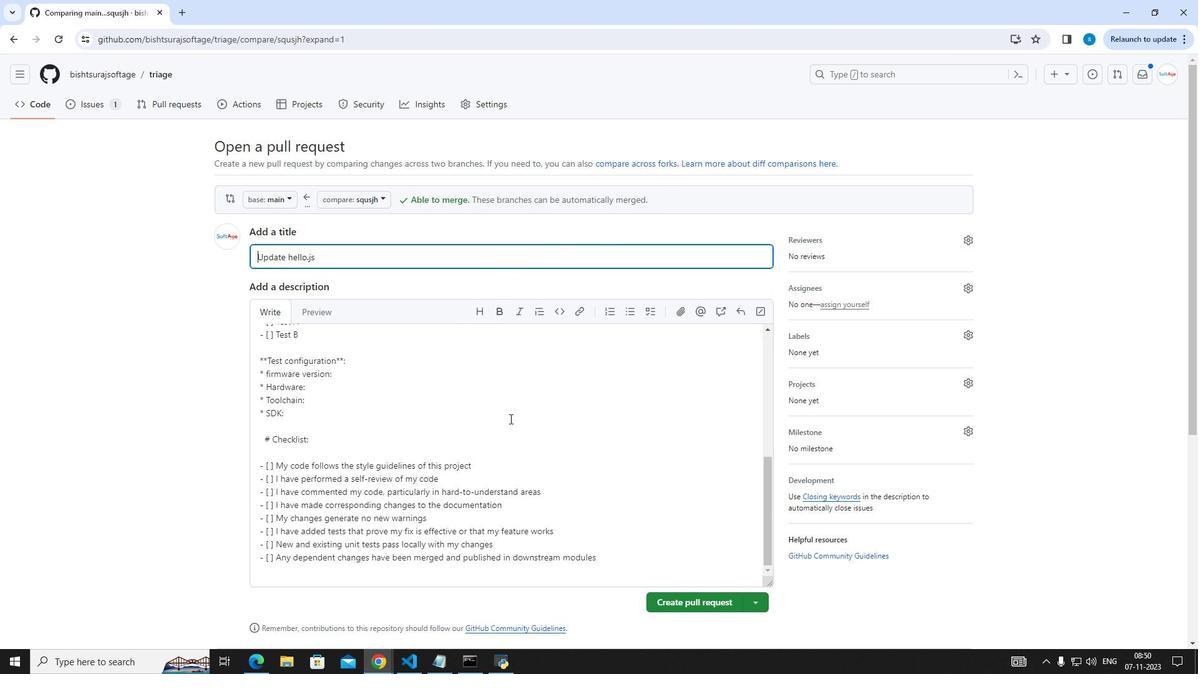 
Action: Mouse moved to (488, 386)
Screenshot: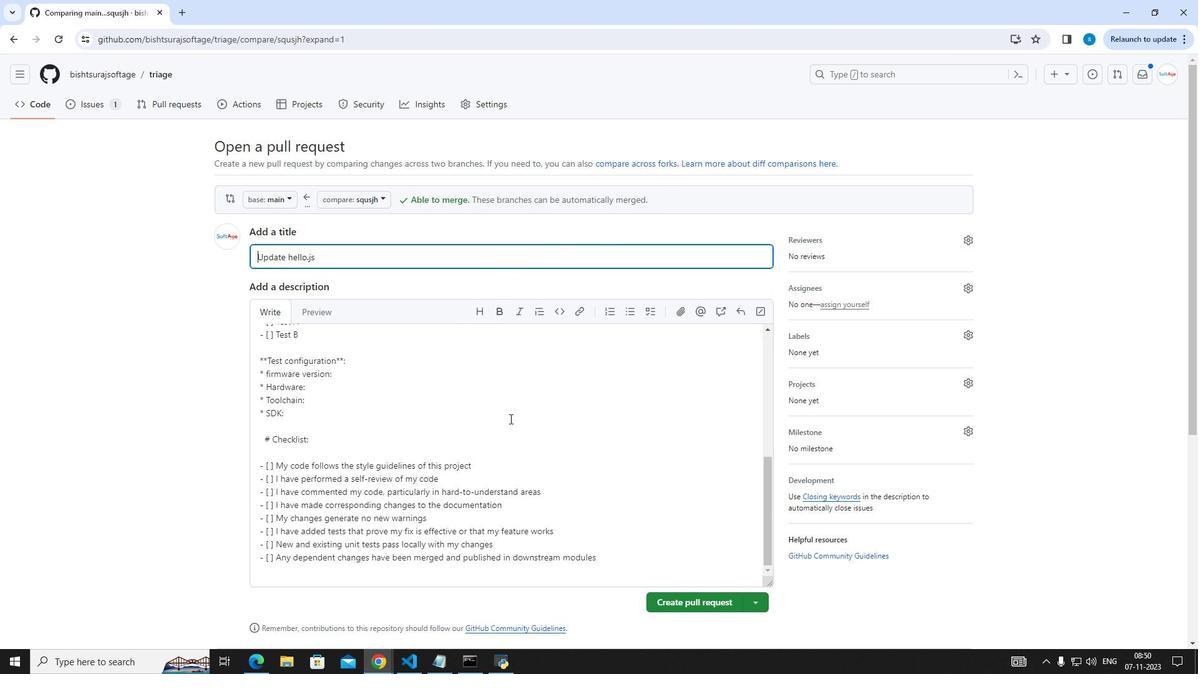 
Action: Mouse scrolled (488, 385) with delta (0, 0)
Screenshot: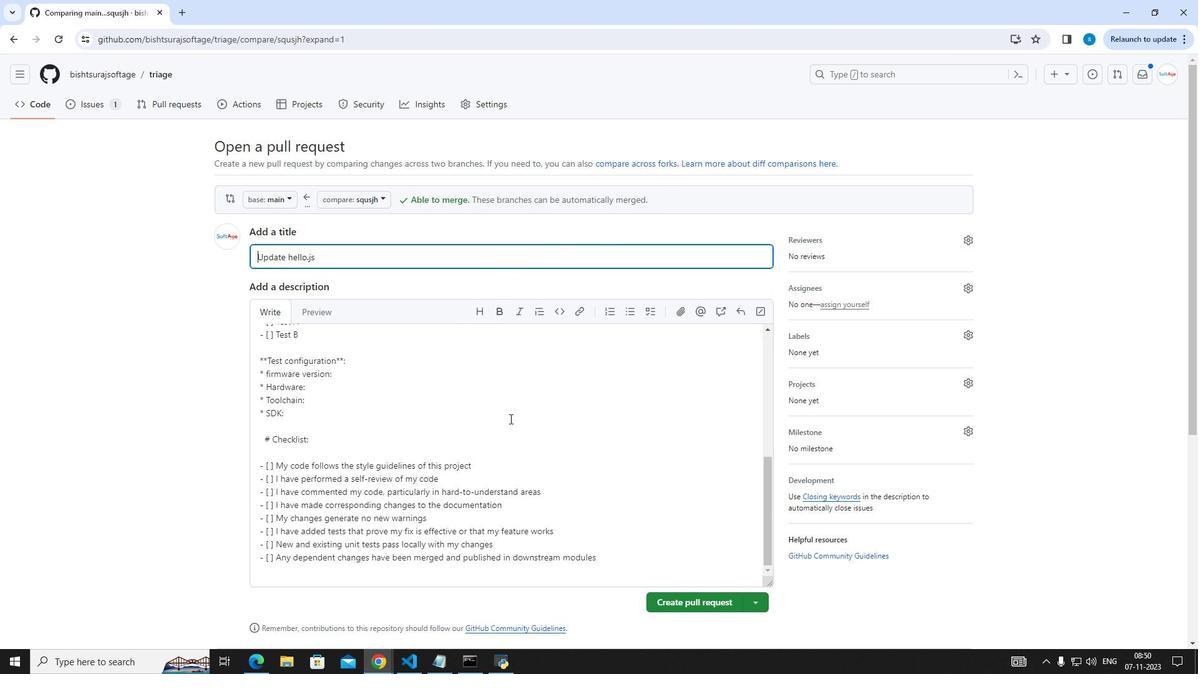 
Action: Mouse moved to (495, 397)
Screenshot: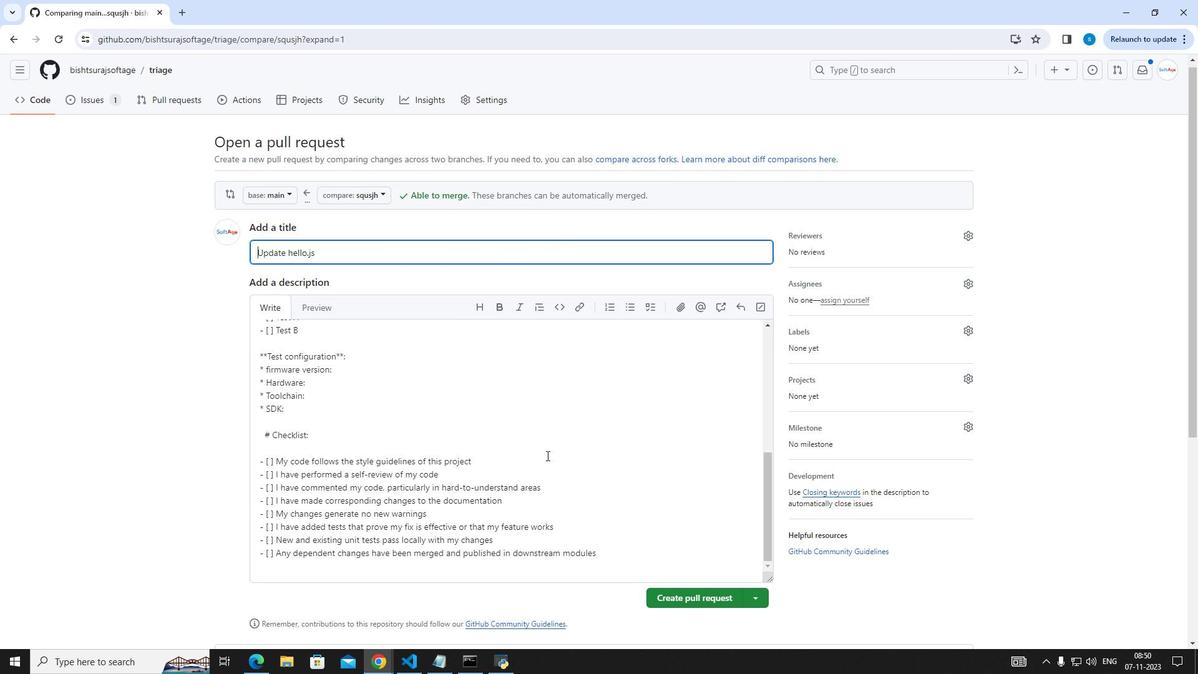 
Action: Mouse scrolled (495, 396) with delta (0, 0)
Screenshot: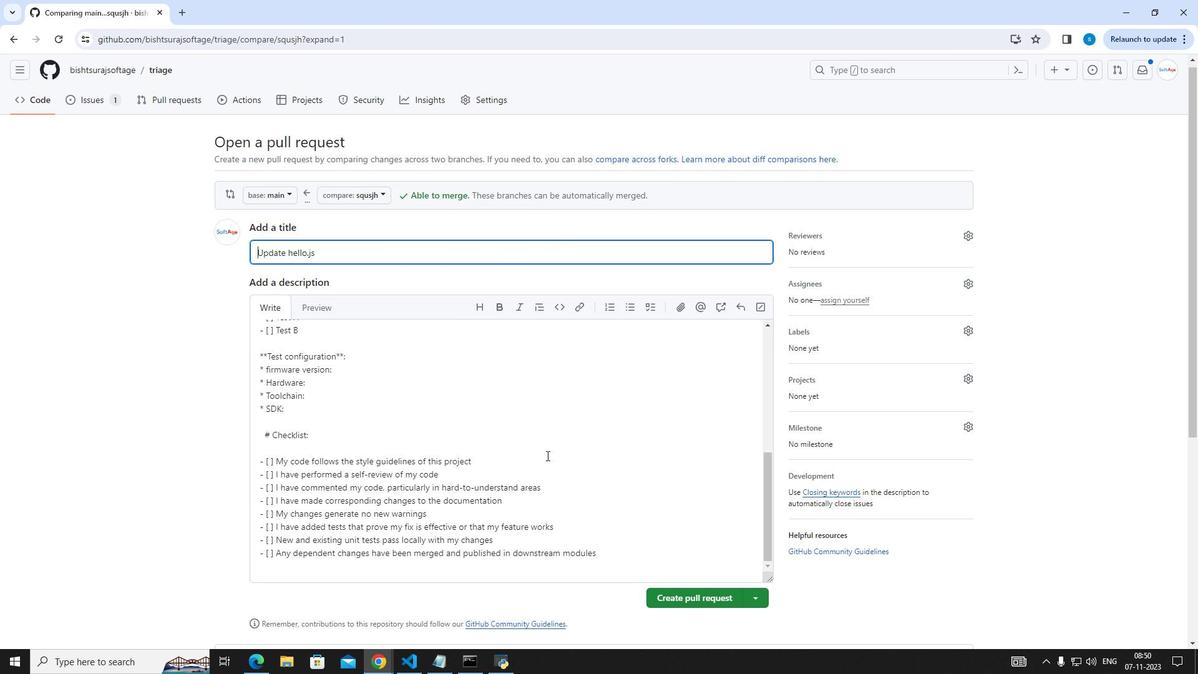 
Action: Mouse moved to (510, 419)
Screenshot: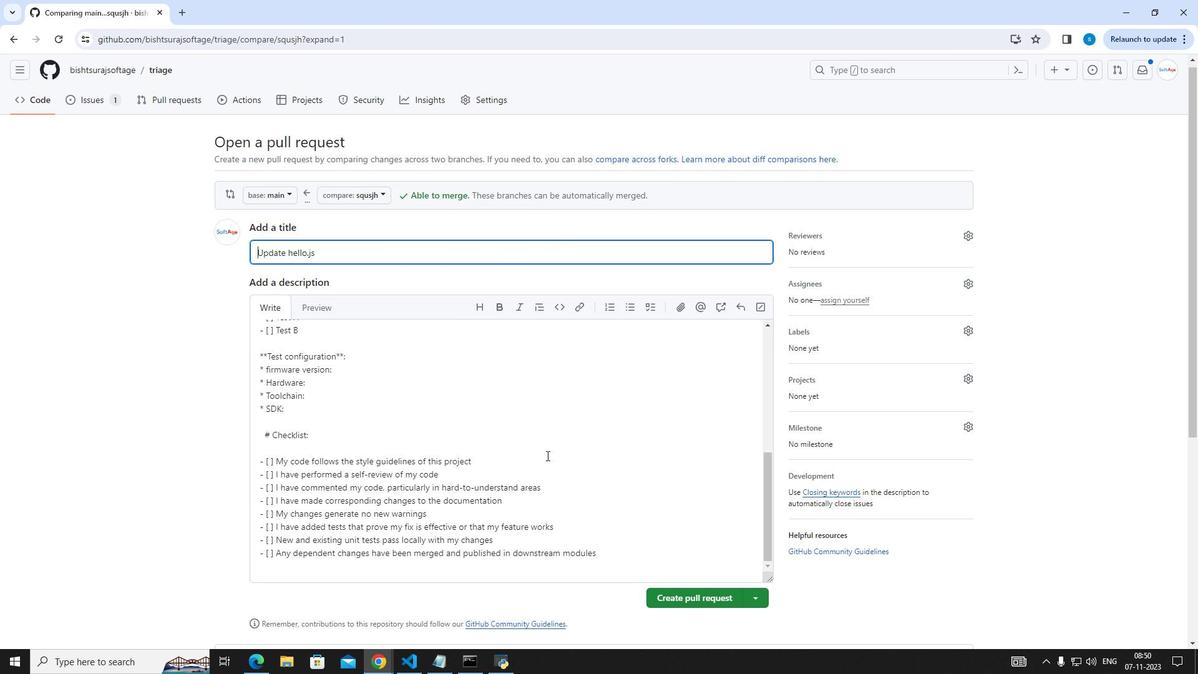 
Action: Mouse scrolled (510, 418) with delta (0, 0)
Screenshot: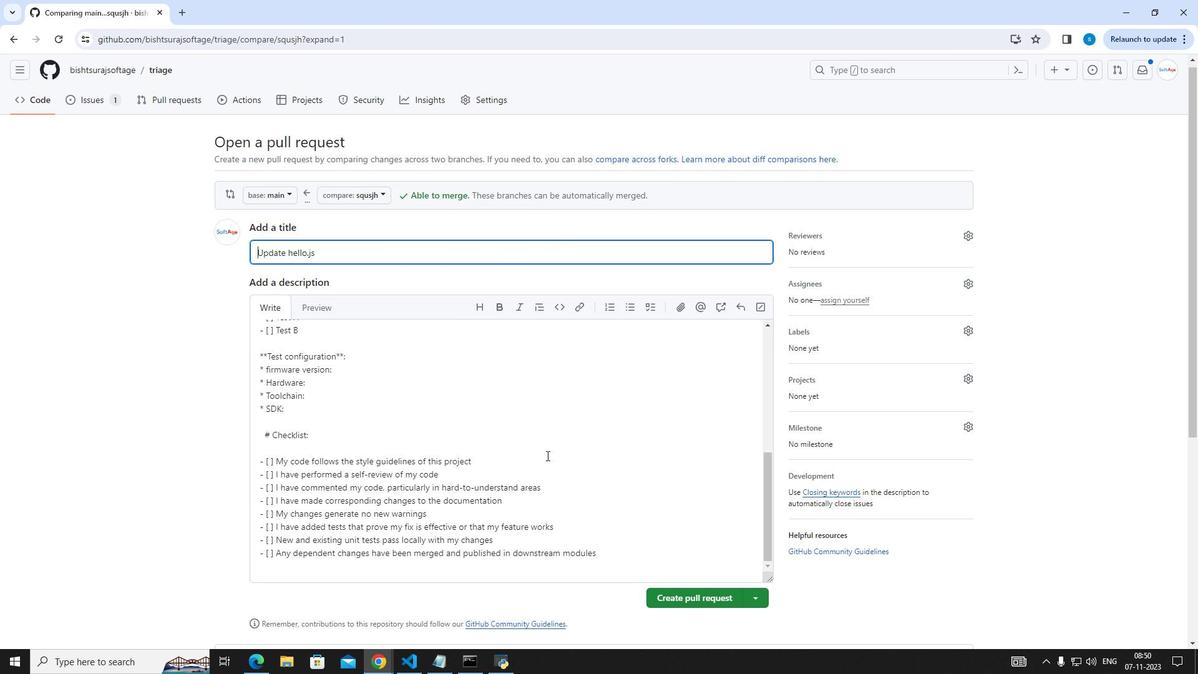 
Action: Mouse moved to (673, 408)
Screenshot: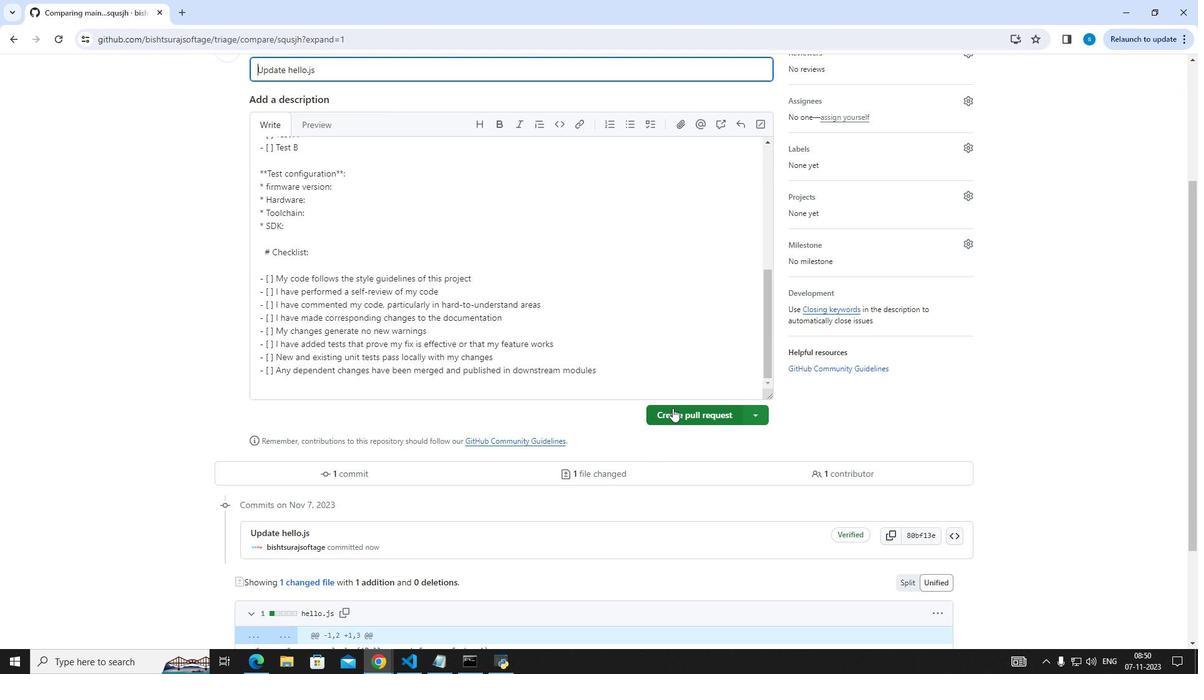 
Action: Mouse pressed left at (673, 408)
Screenshot: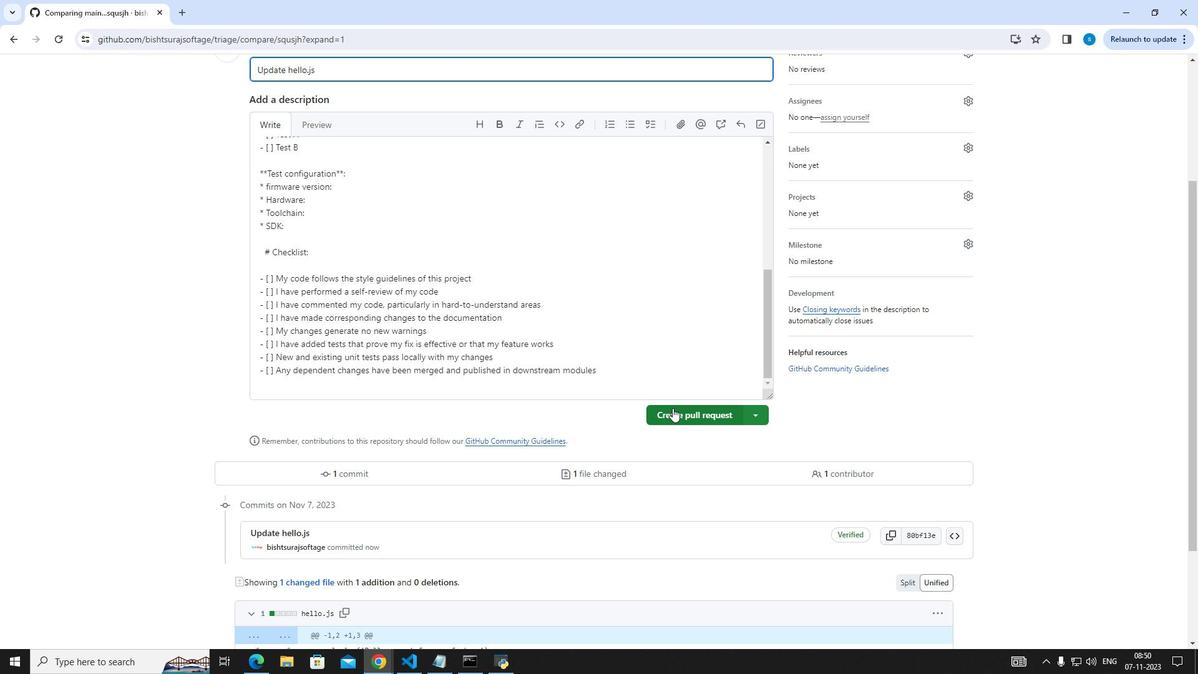 
Action: Mouse scrolled (673, 407) with delta (0, 0)
Screenshot: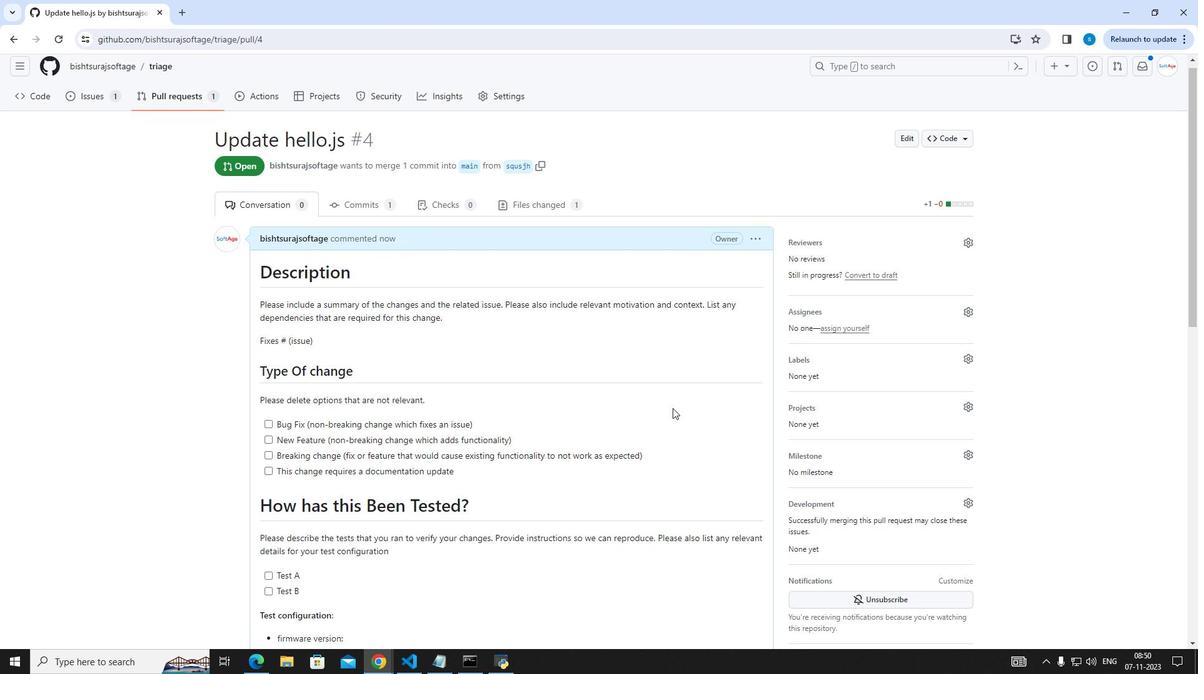 
Action: Mouse scrolled (673, 407) with delta (0, 0)
Screenshot: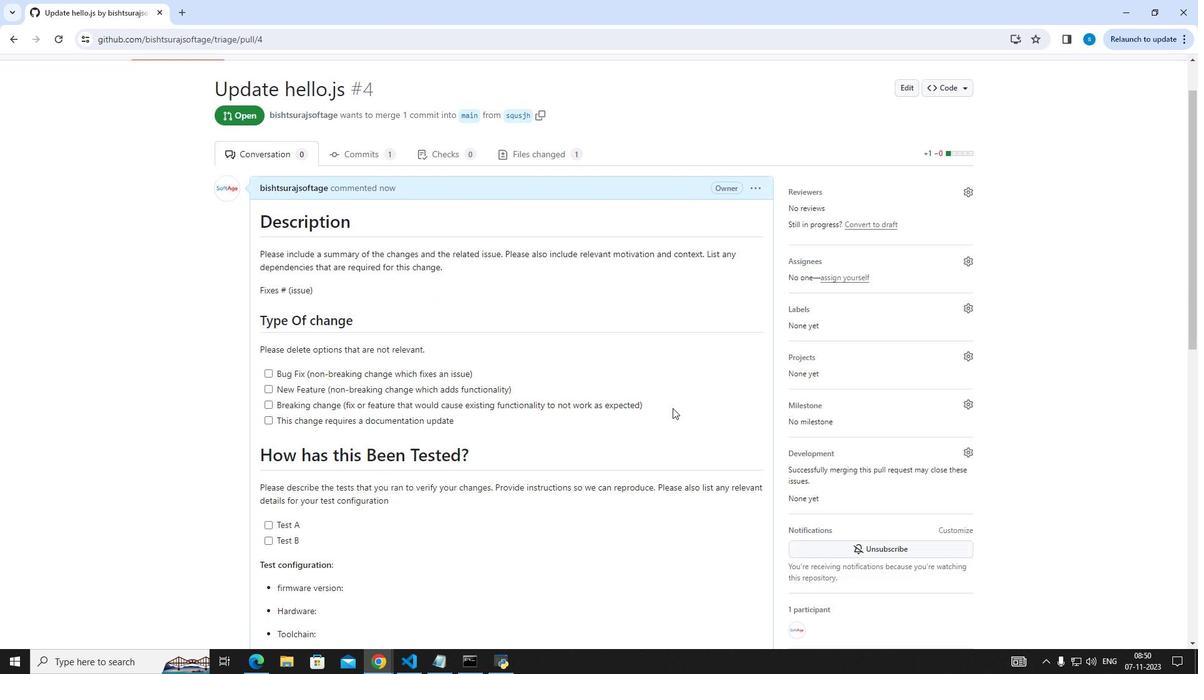 
Action: Mouse scrolled (673, 407) with delta (0, 0)
Screenshot: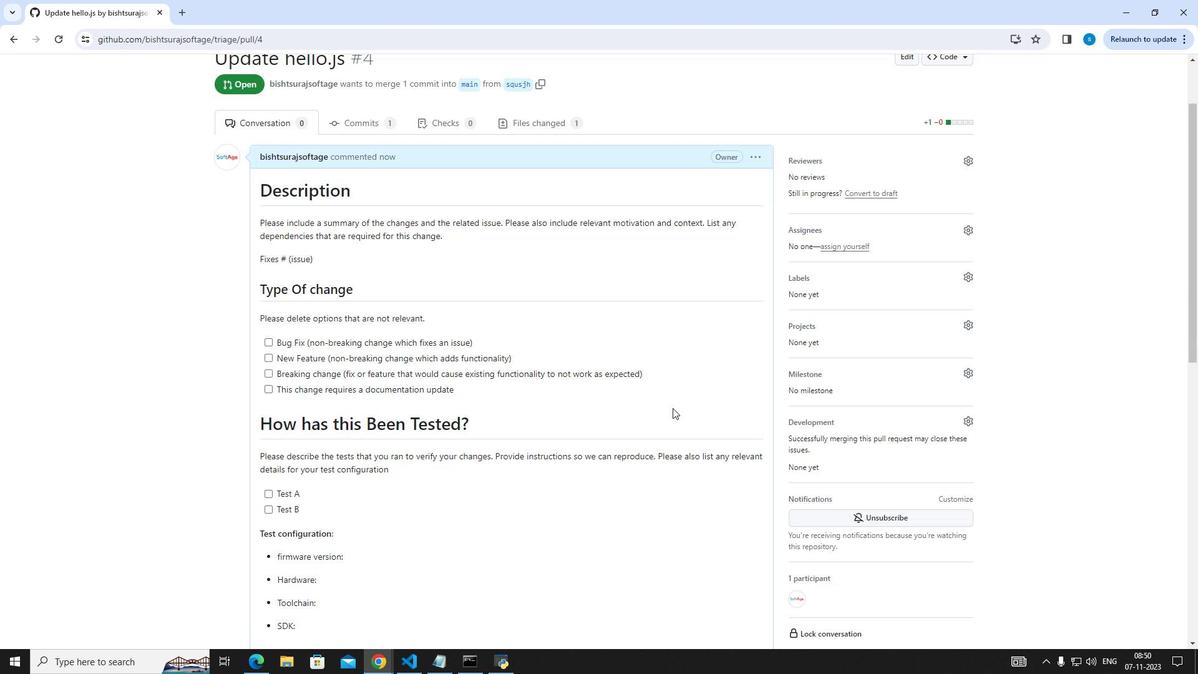 
Action: Mouse scrolled (673, 407) with delta (0, 0)
Screenshot: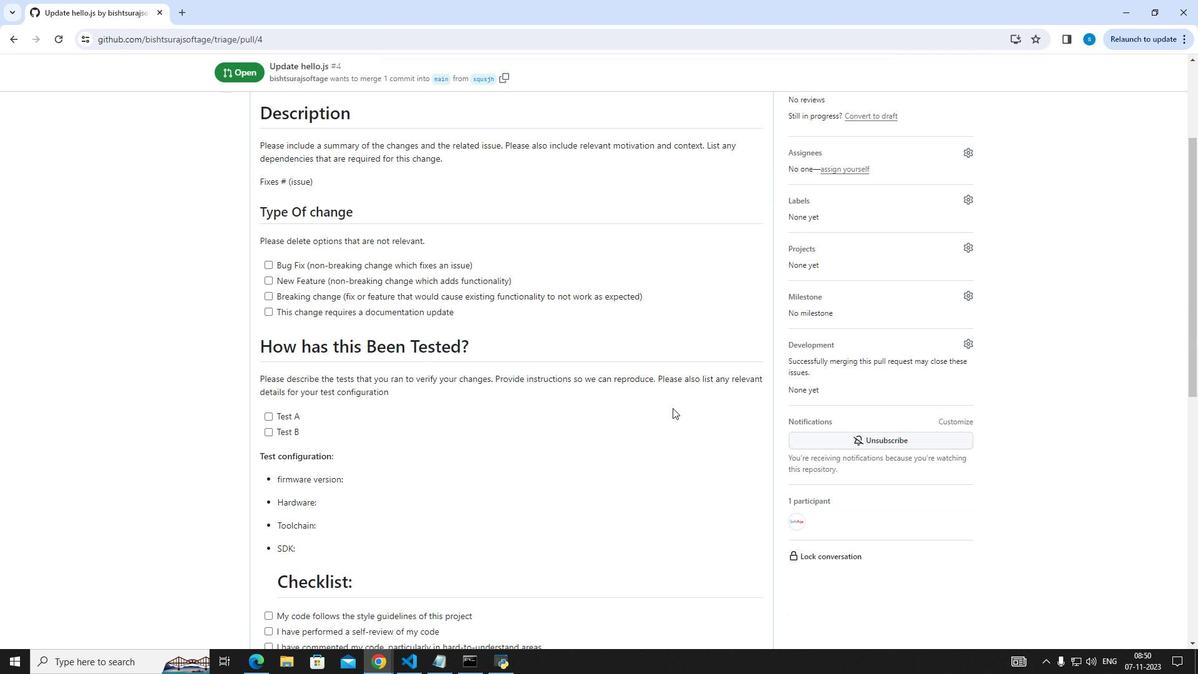 
Action: Mouse scrolled (673, 407) with delta (0, 0)
Screenshot: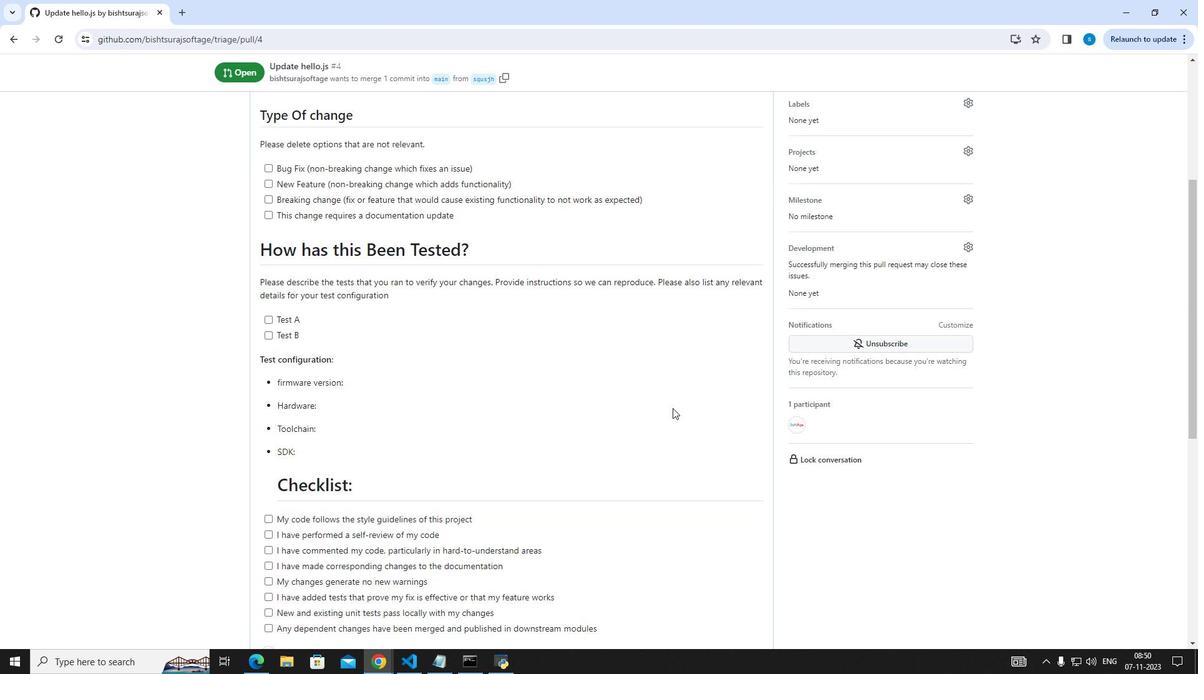 
Action: Mouse scrolled (673, 407) with delta (0, 0)
Screenshot: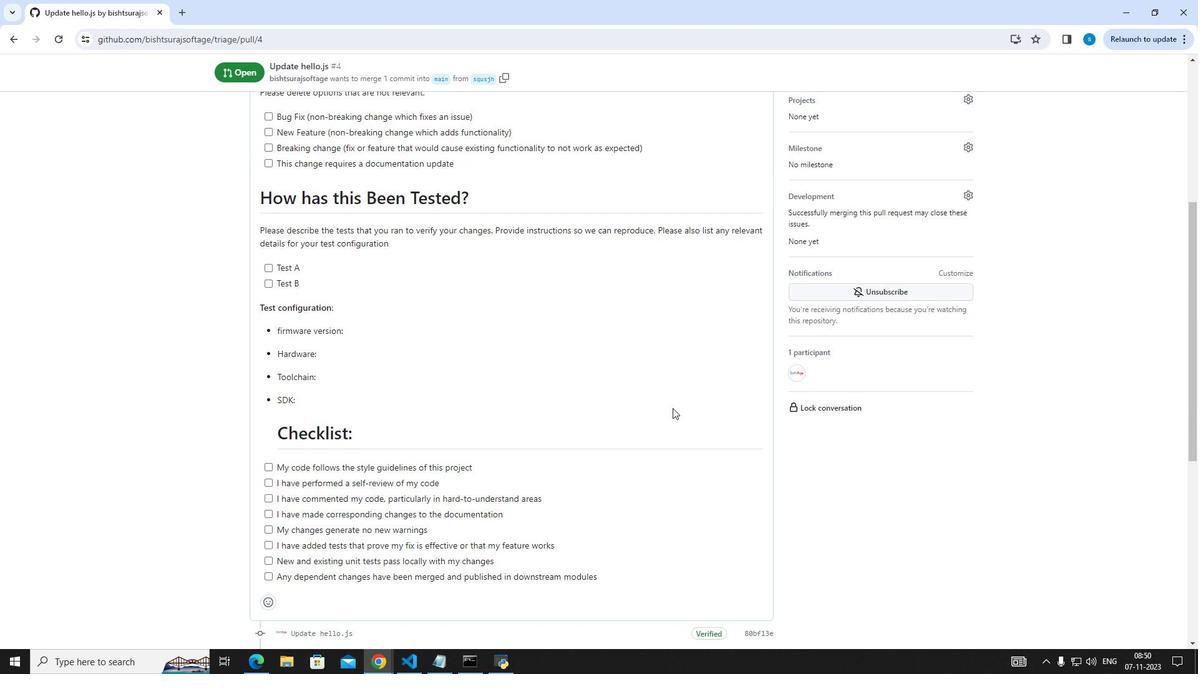
Action: Mouse scrolled (673, 407) with delta (0, 0)
Screenshot: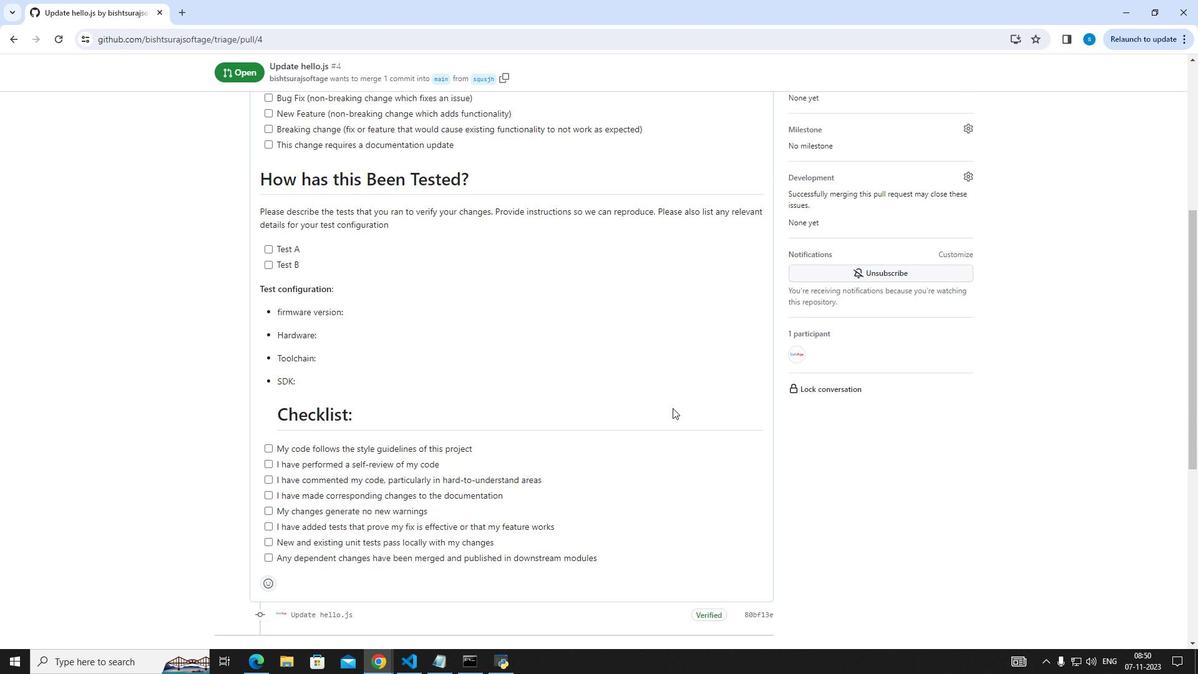 
Action: Mouse scrolled (673, 407) with delta (0, 0)
Screenshot: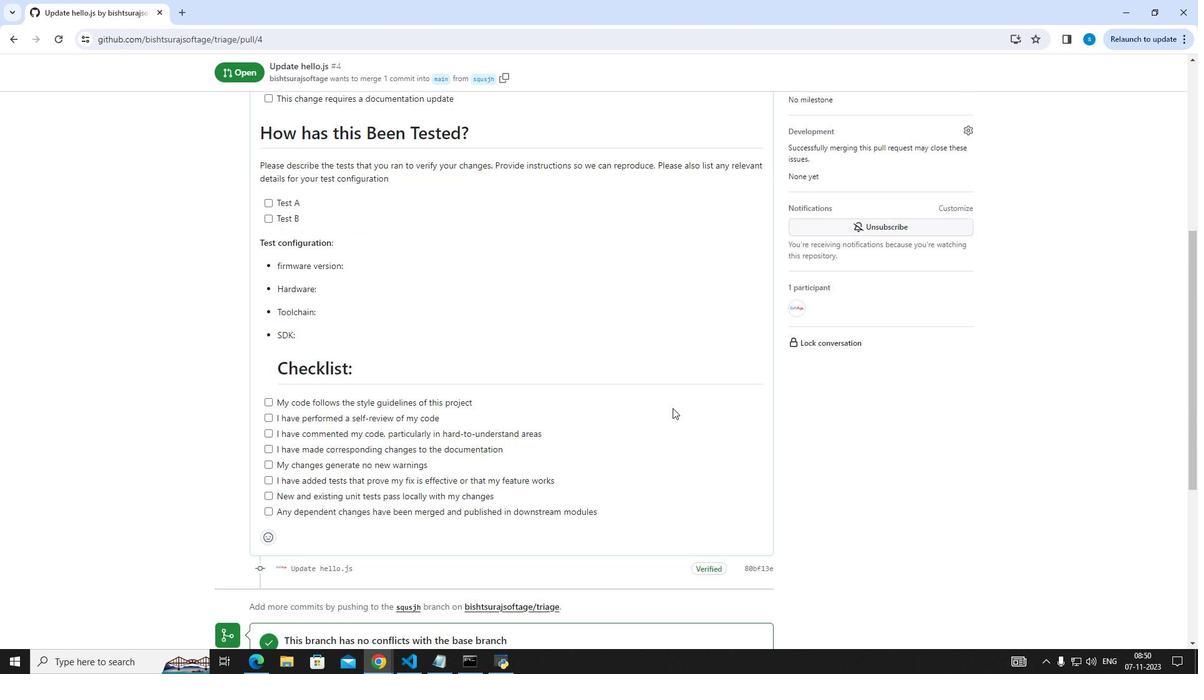 
Action: Mouse scrolled (673, 407) with delta (0, 0)
Screenshot: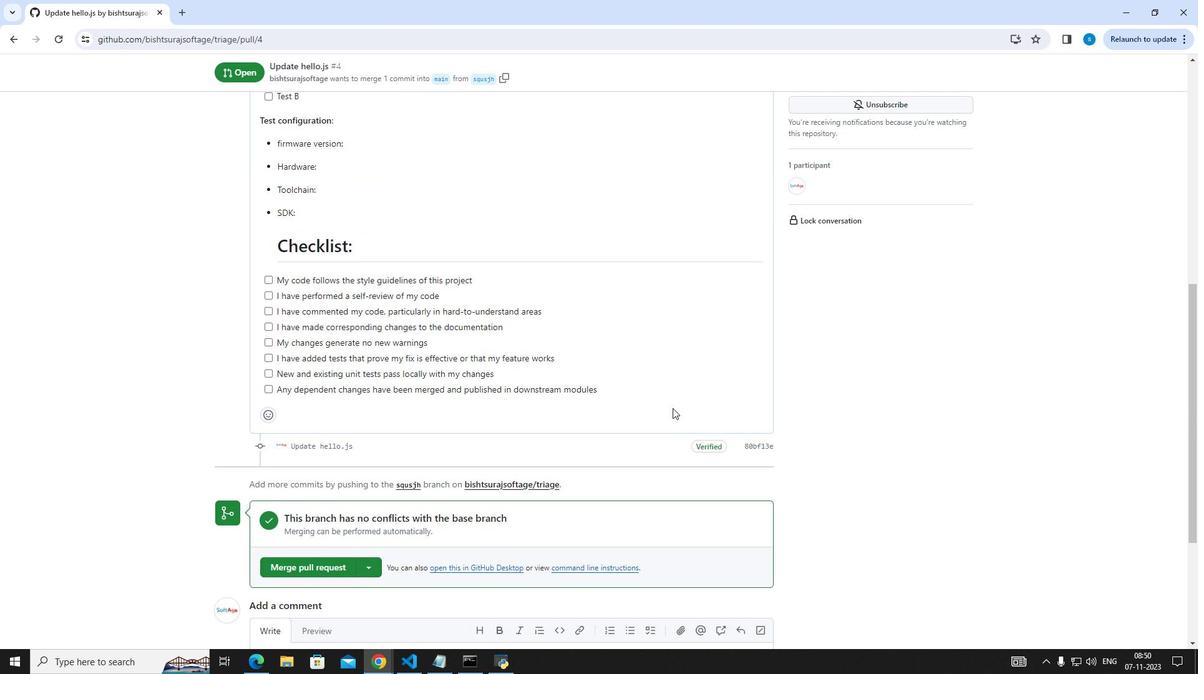 
Action: Mouse scrolled (673, 407) with delta (0, 0)
Screenshot: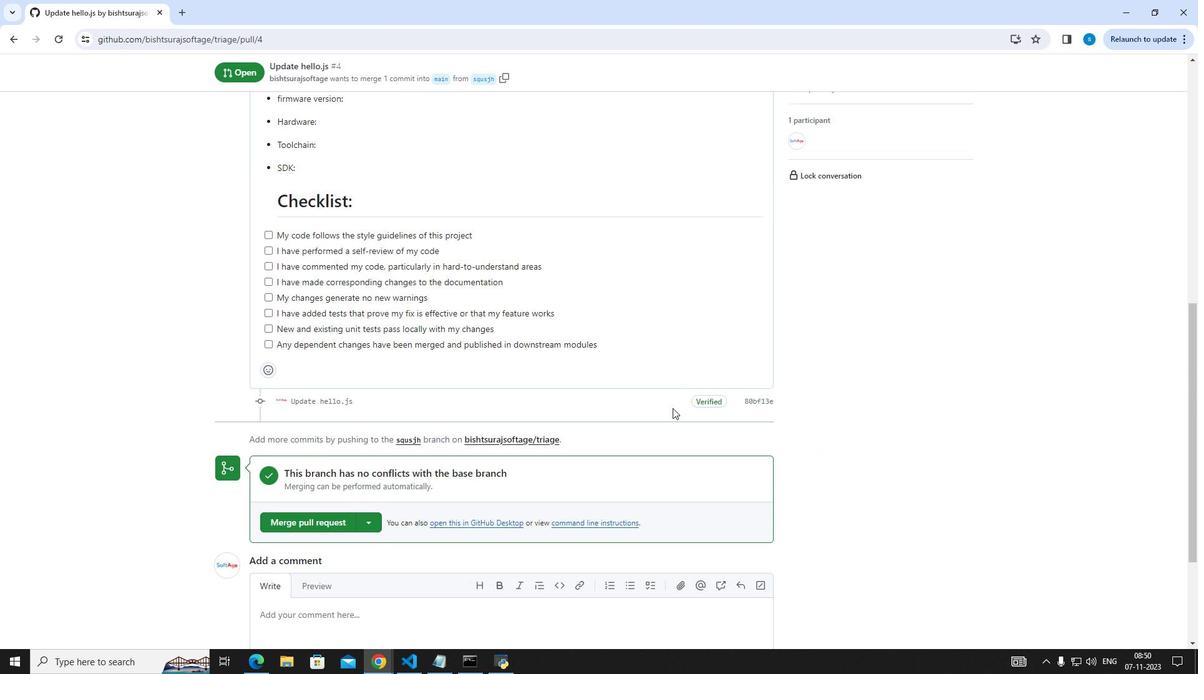 
Action: Mouse scrolled (673, 407) with delta (0, 0)
Screenshot: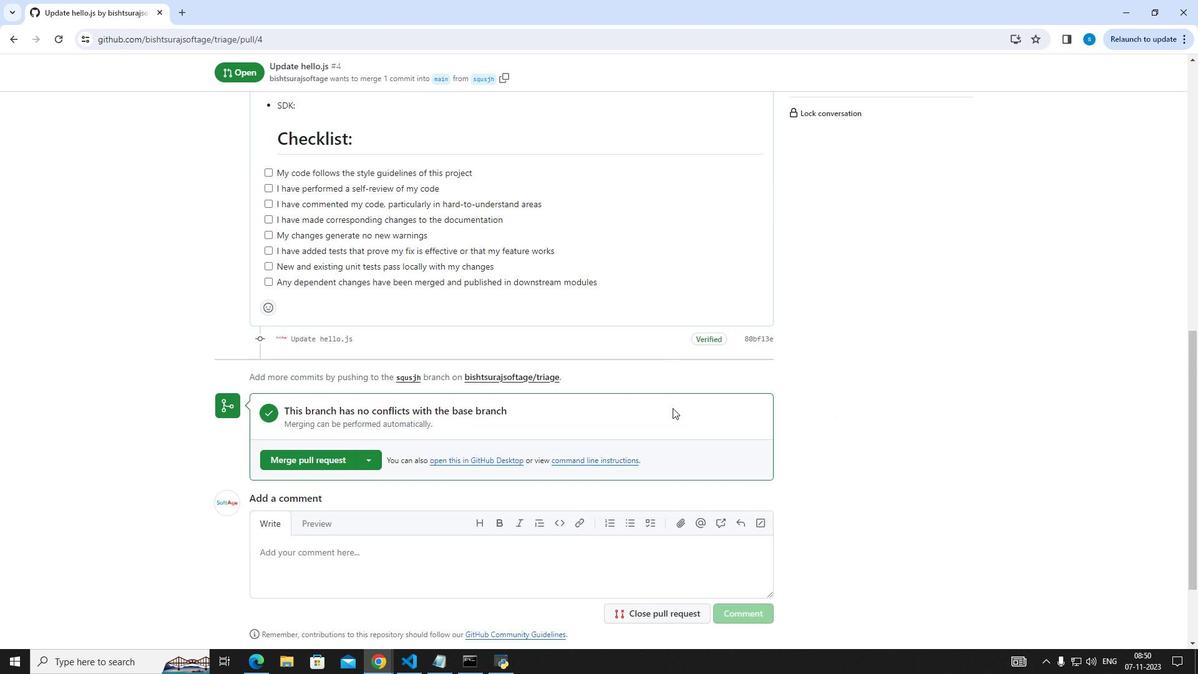 
Action: Mouse moved to (365, 506)
Screenshot: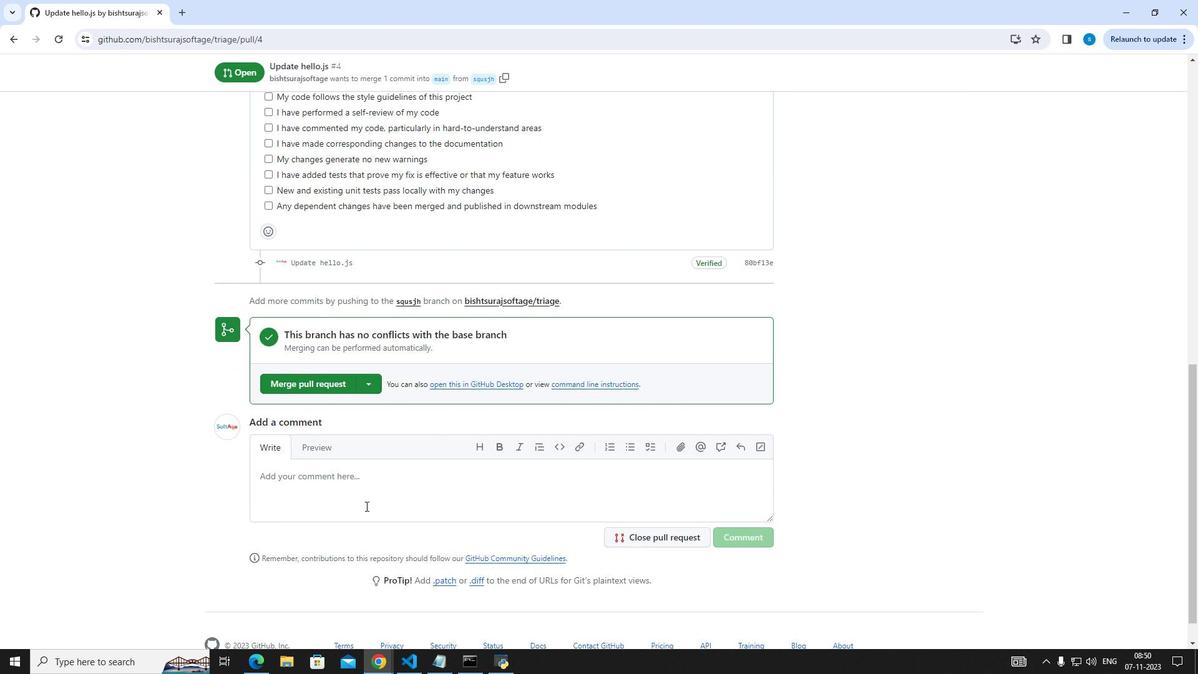 
Action: Mouse pressed left at (365, 506)
Screenshot: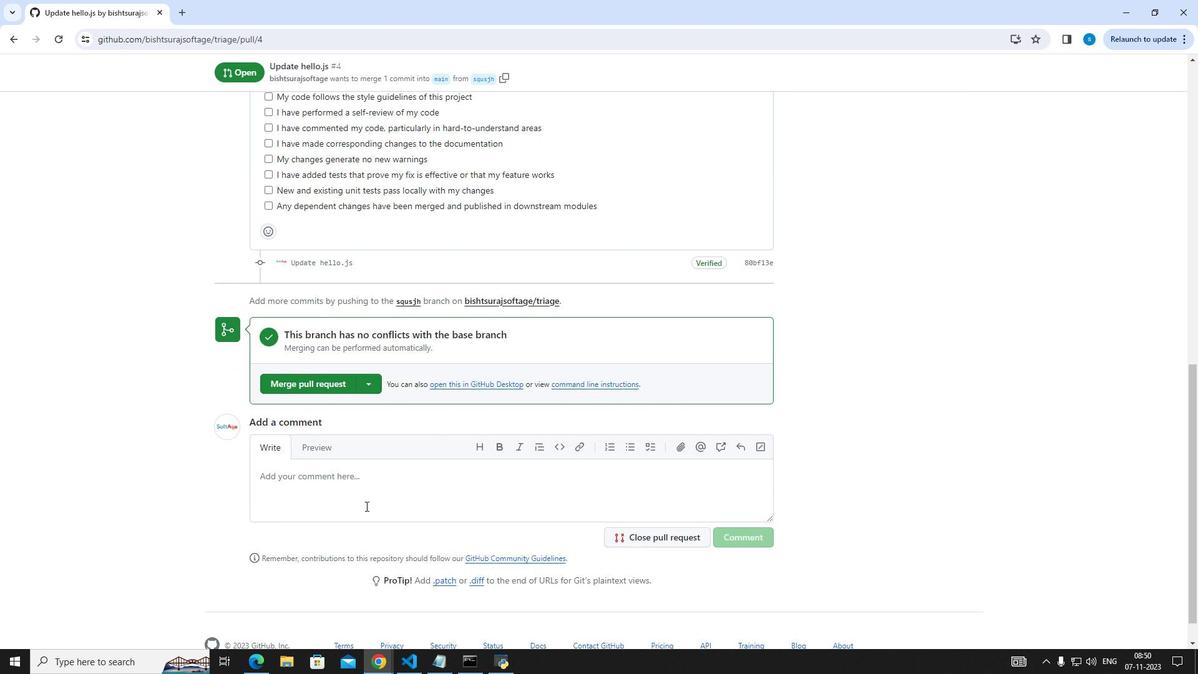 
Action: Key pressed <Key.shift_r>This<Key.space>mer
Screenshot: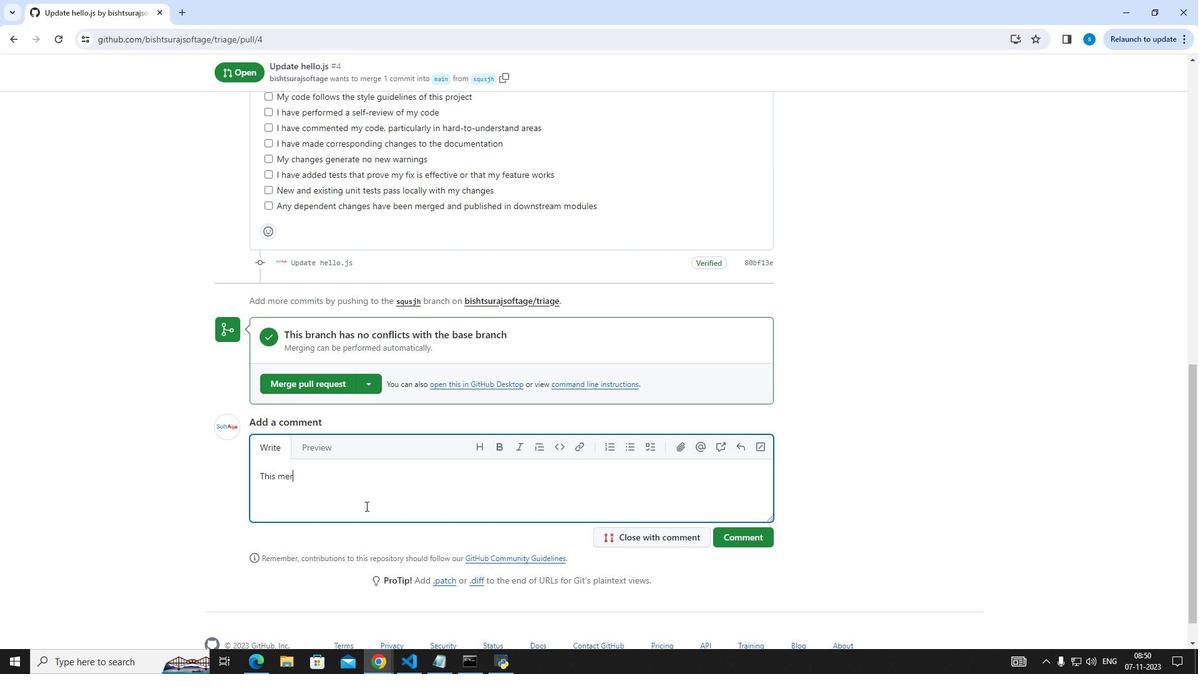 
Action: Mouse moved to (365, 506)
Screenshot: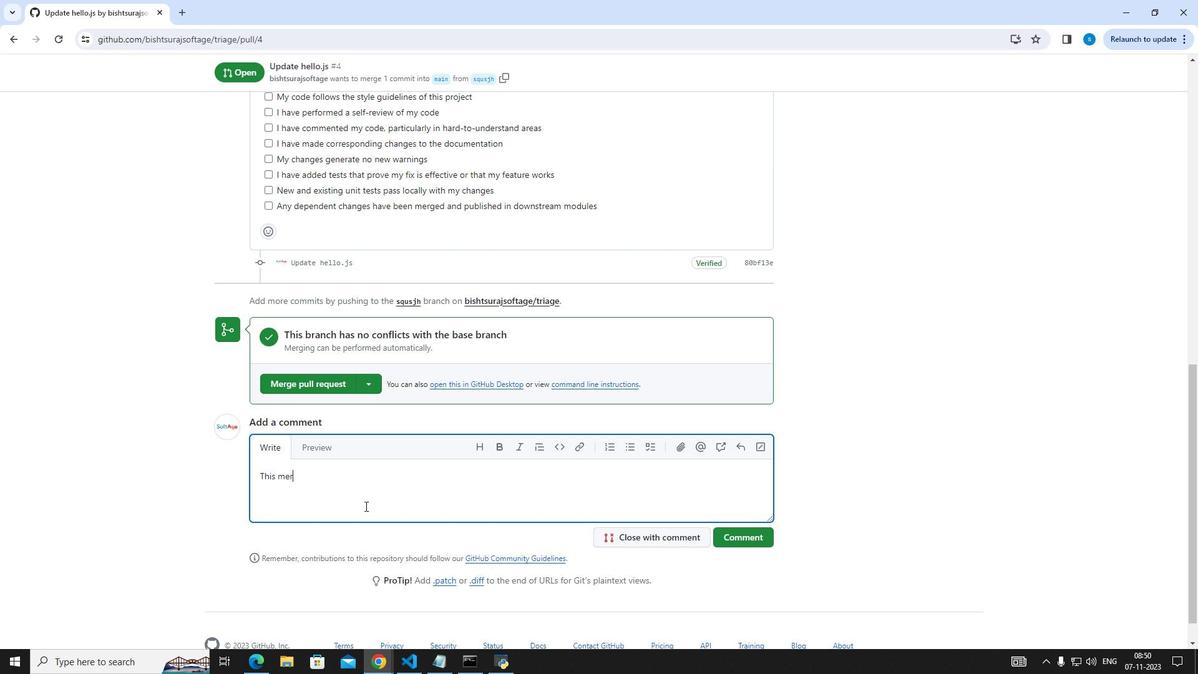 
Action: Key pressed ge<Key.space>is<Key.space>using<Key.space>squash<Key.space>and<Key.space>merge/<Key.backspace>.
Screenshot: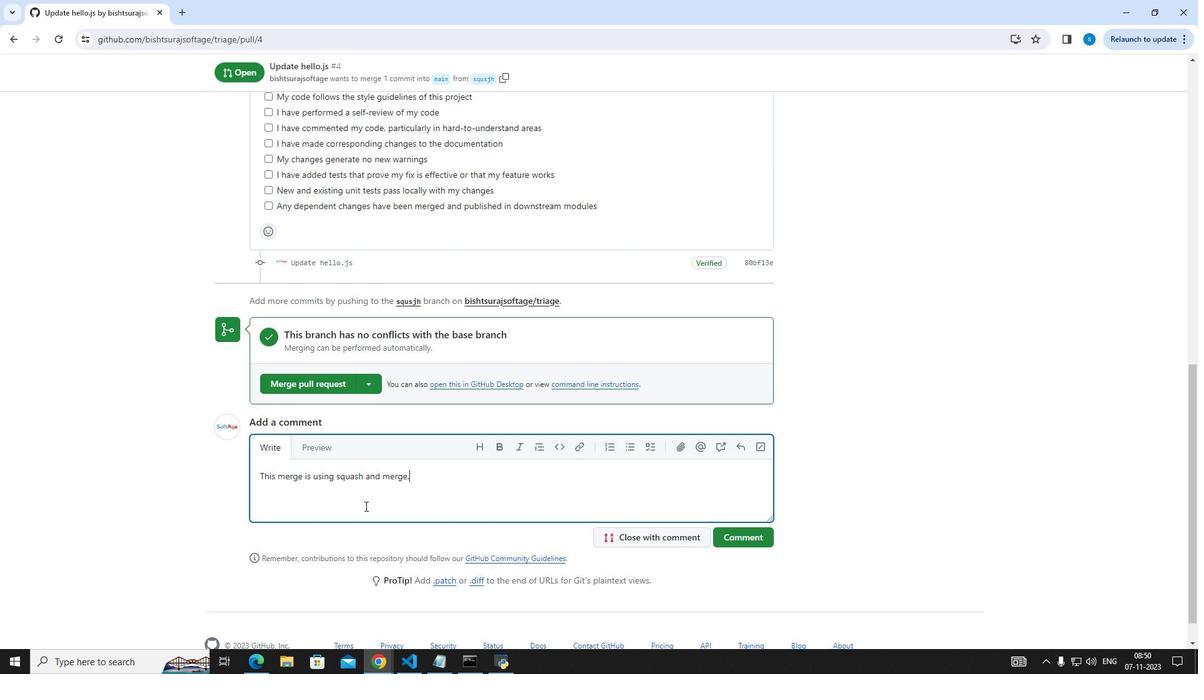 
Action: Mouse moved to (367, 375)
Screenshot: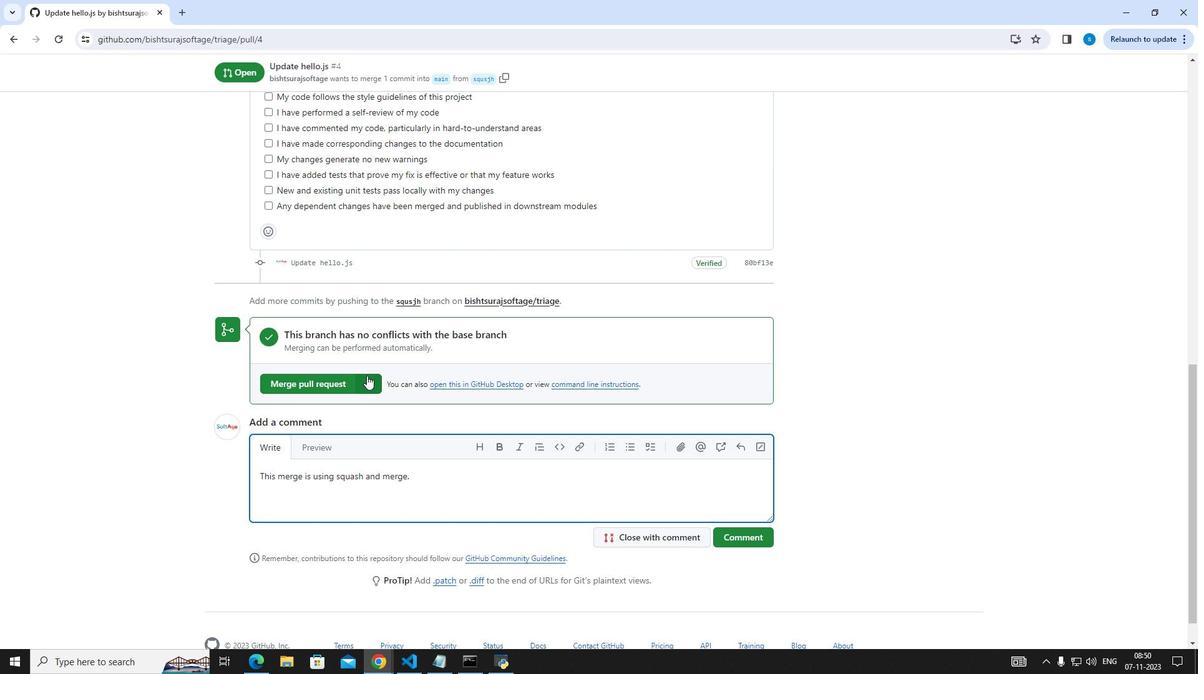 
Action: Mouse pressed left at (367, 375)
Screenshot: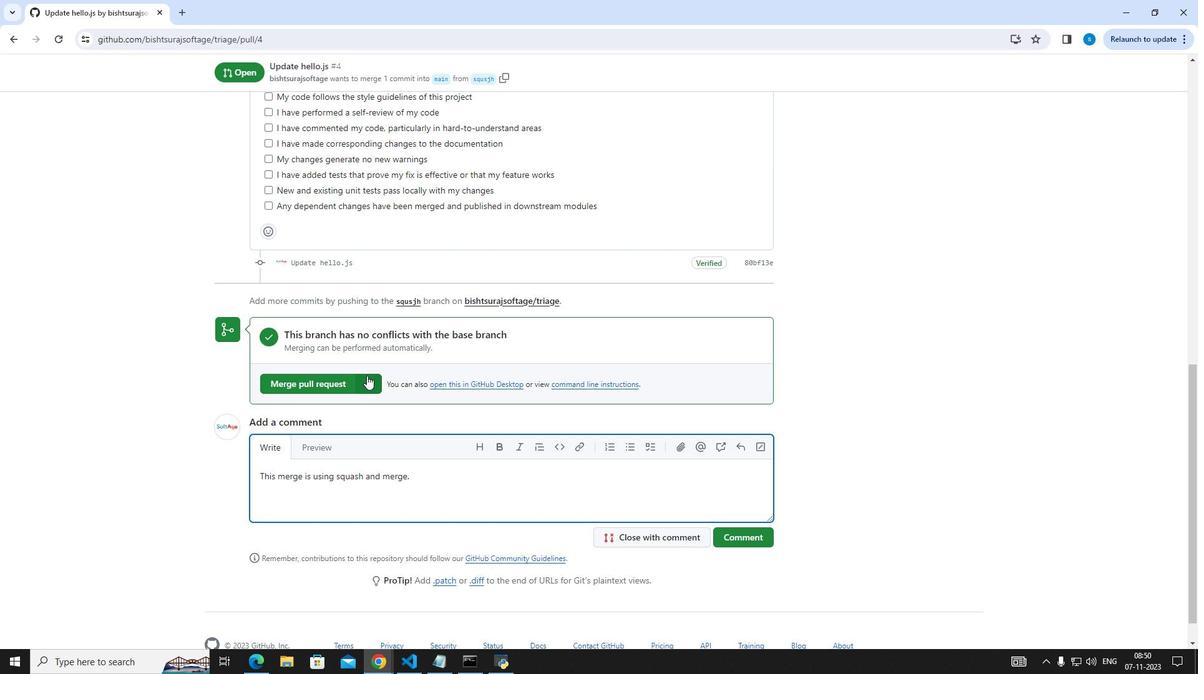 
Action: Mouse moved to (352, 468)
Screenshot: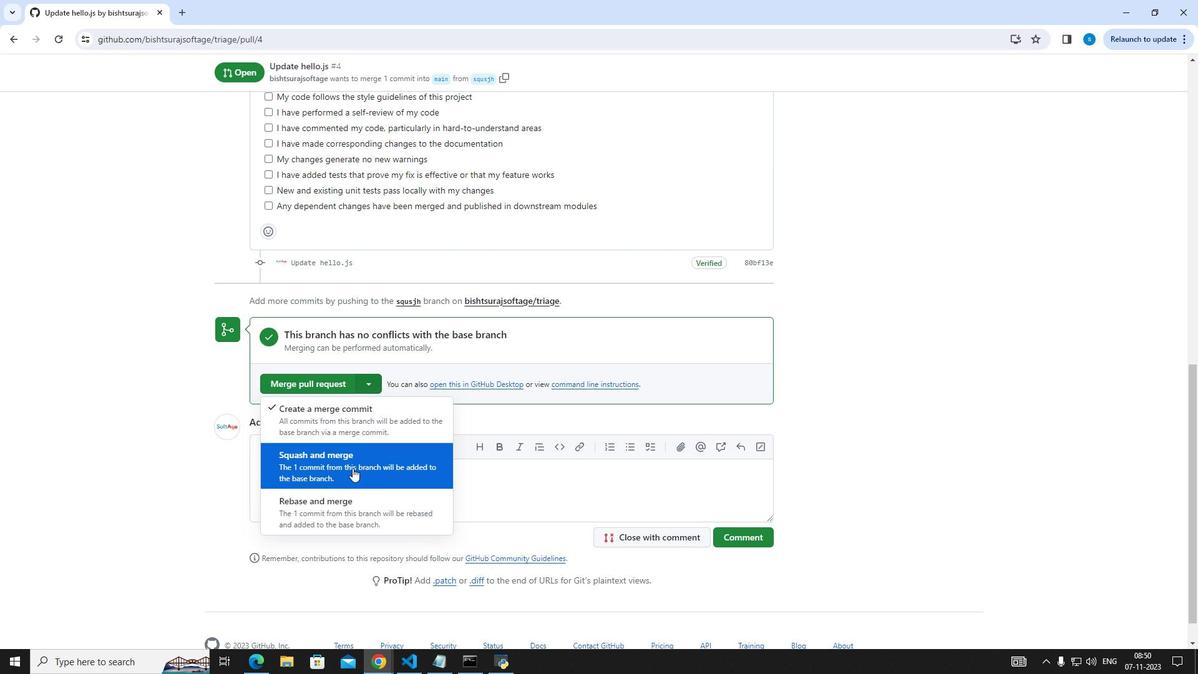 
Action: Mouse pressed left at (352, 468)
Screenshot: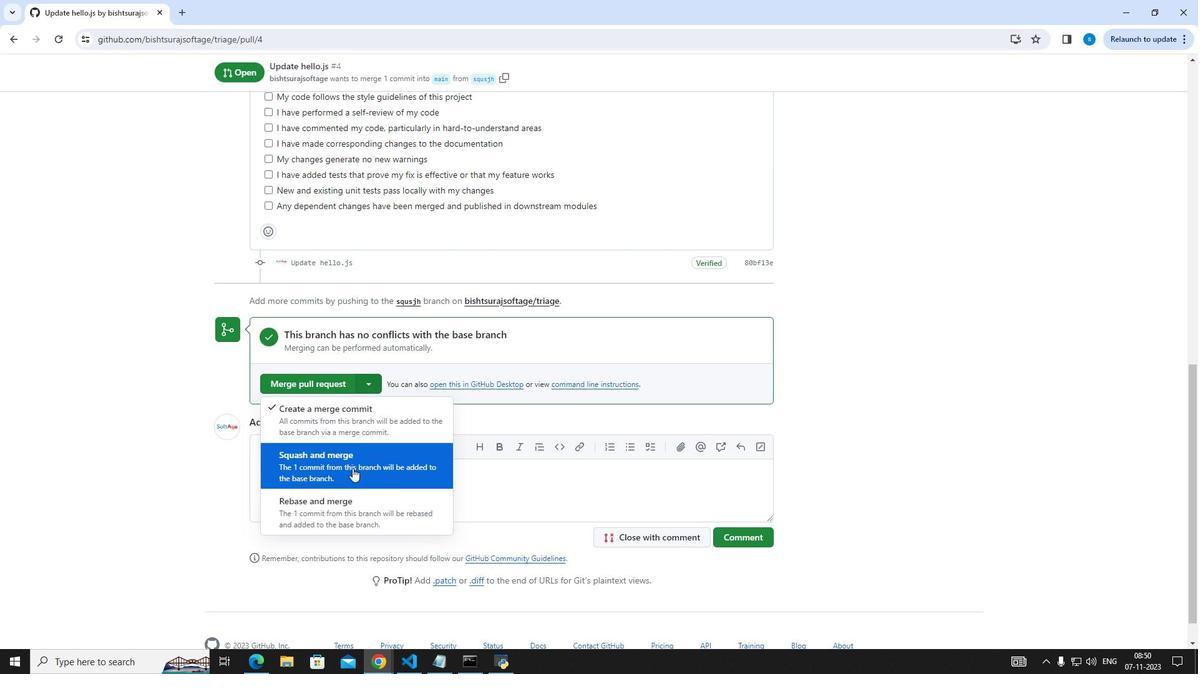 
Action: Mouse moved to (304, 395)
Screenshot: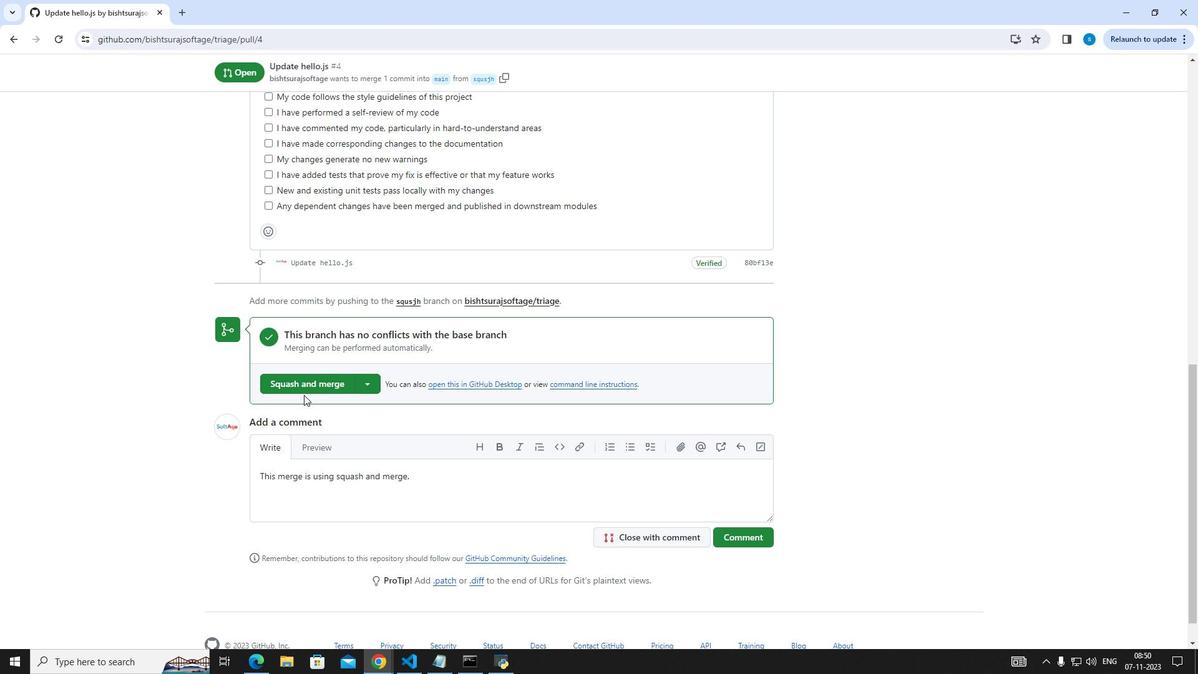 
Action: Mouse pressed left at (304, 395)
Screenshot: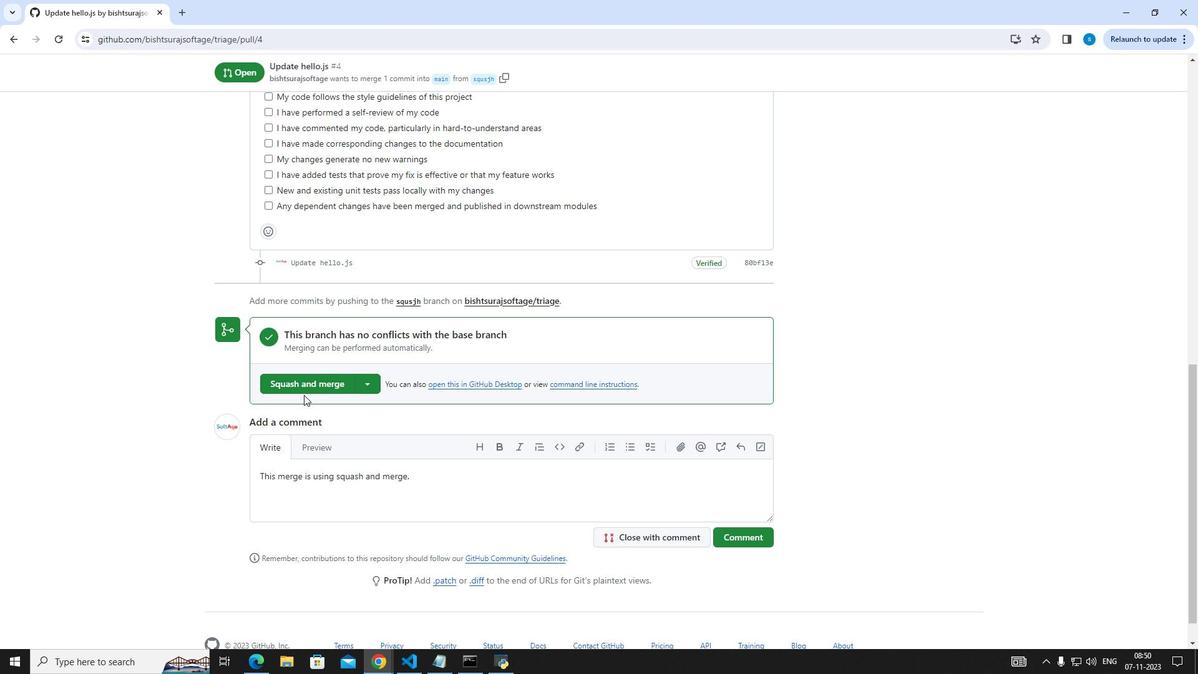 
Action: Mouse moved to (304, 385)
Screenshot: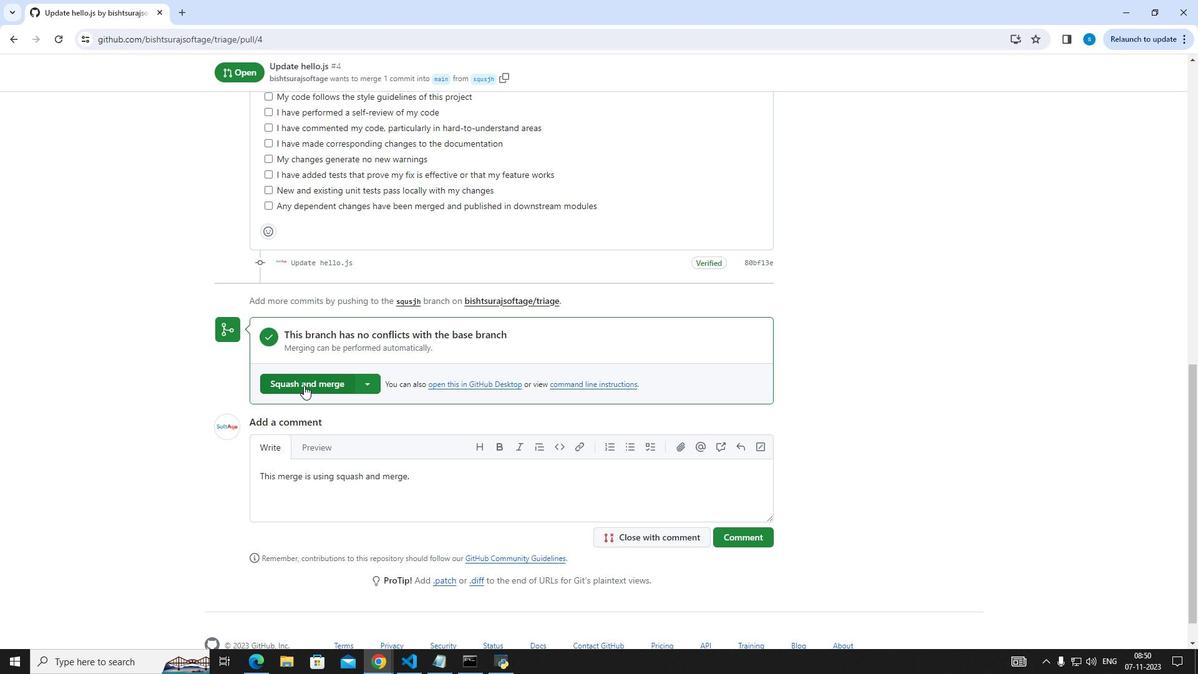 
Action: Mouse pressed left at (304, 385)
Screenshot: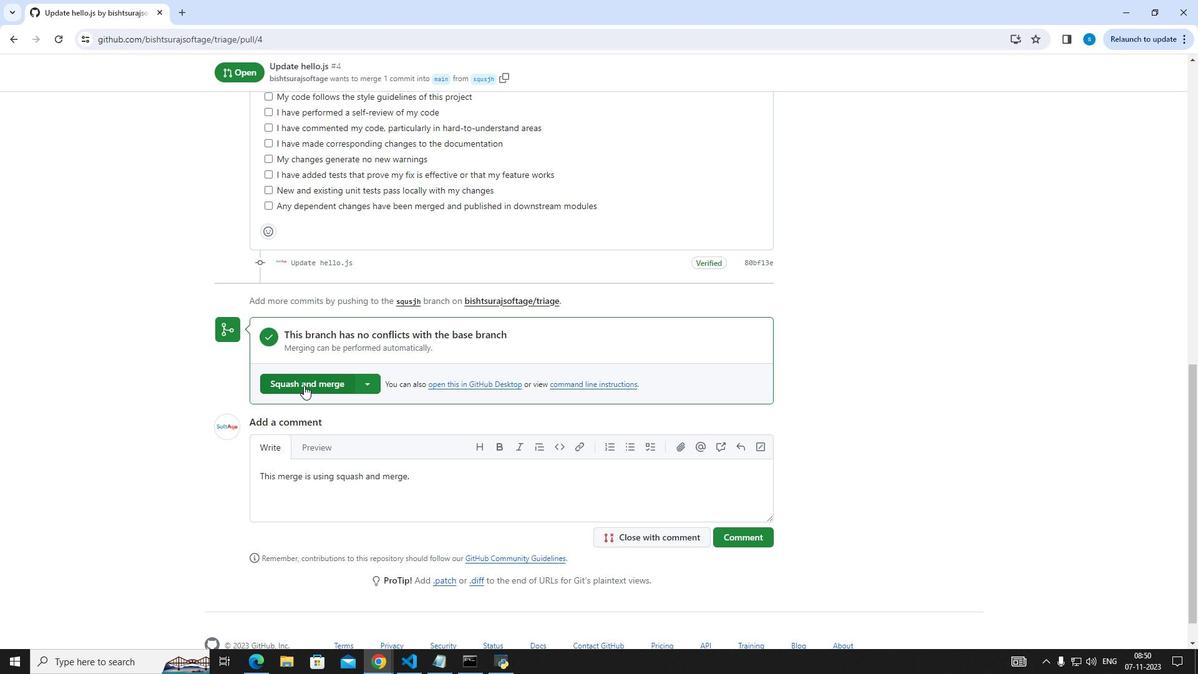 
Action: Mouse moved to (311, 377)
Screenshot: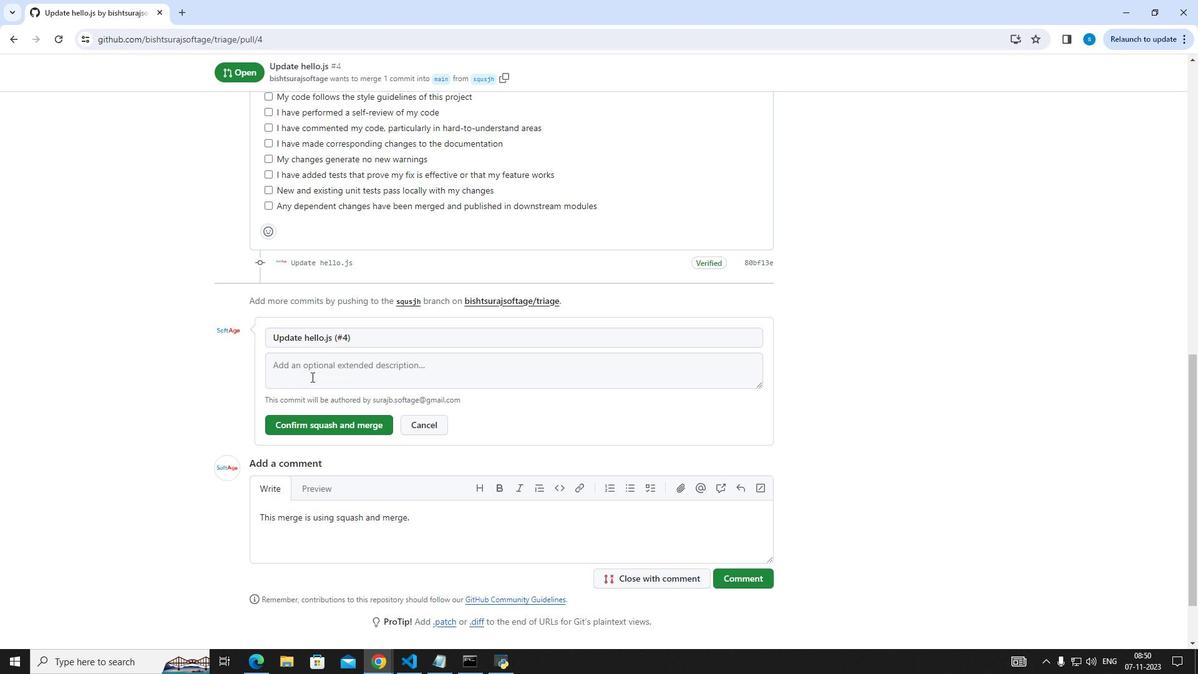
Action: Mouse pressed left at (311, 377)
Screenshot: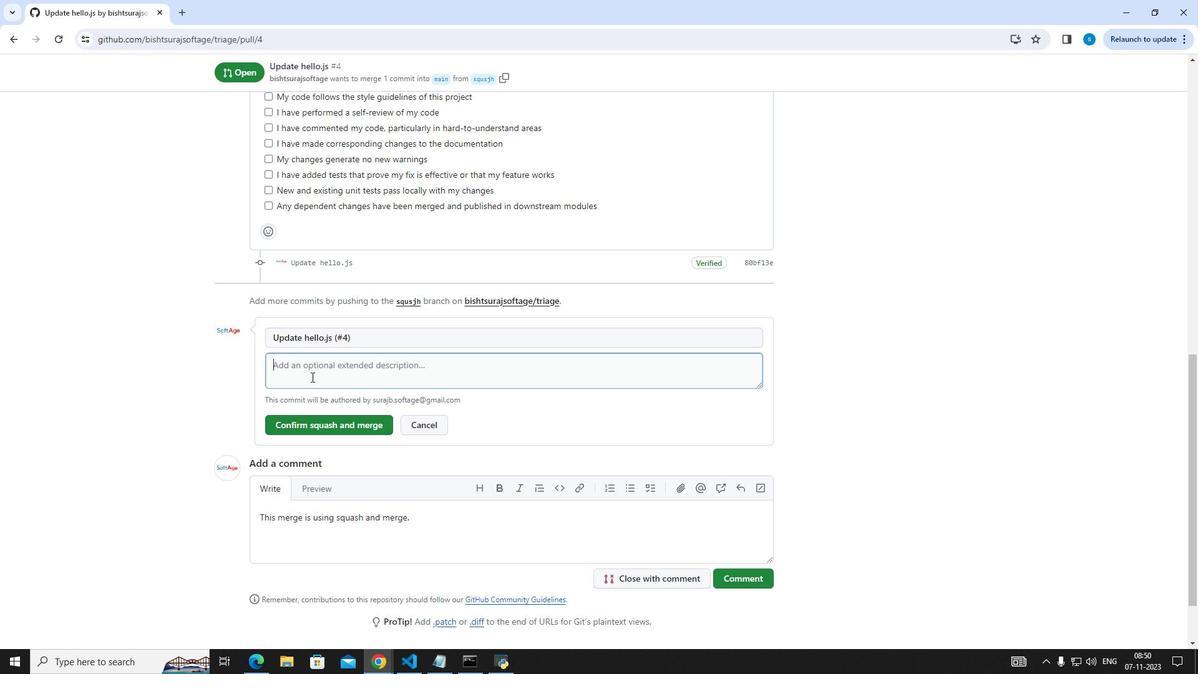 
Action: Key pressed squash
Screenshot: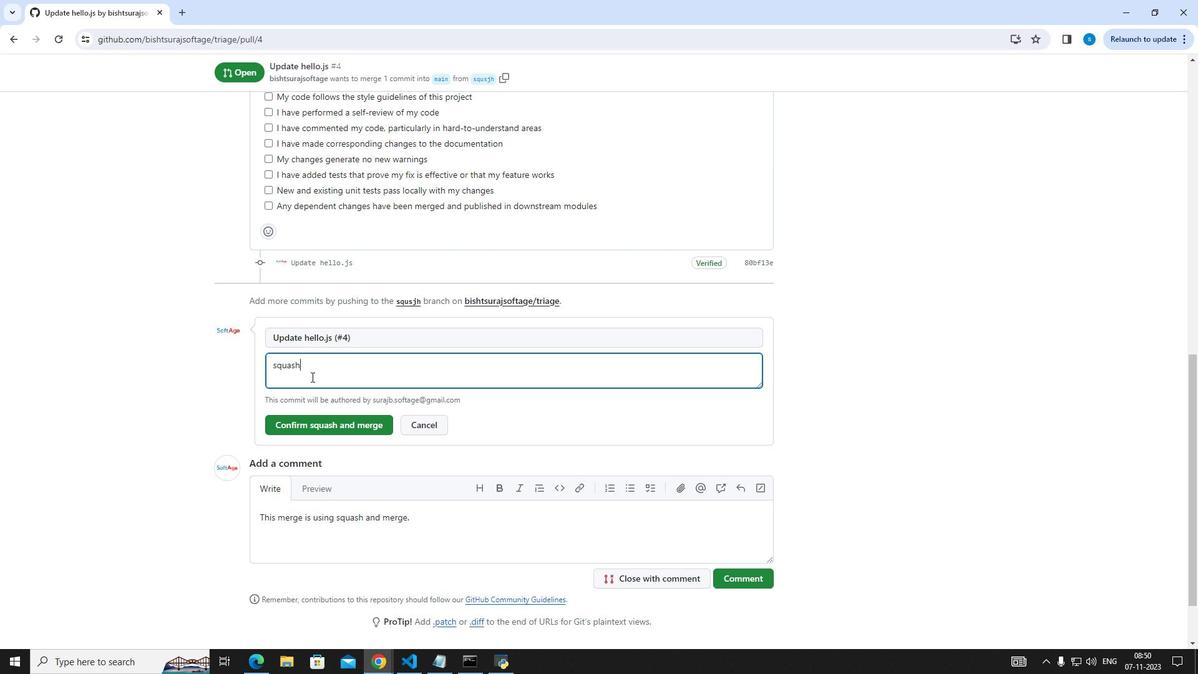 
Action: Mouse moved to (312, 424)
Screenshot: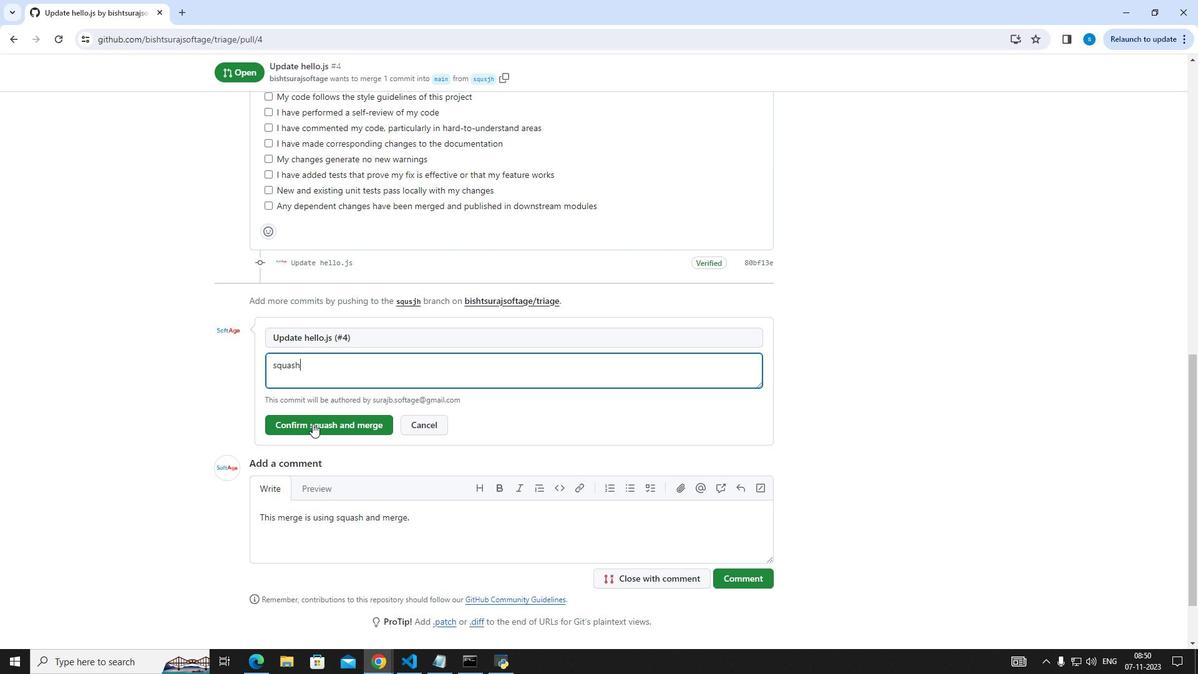 
Action: Mouse pressed left at (312, 424)
Screenshot: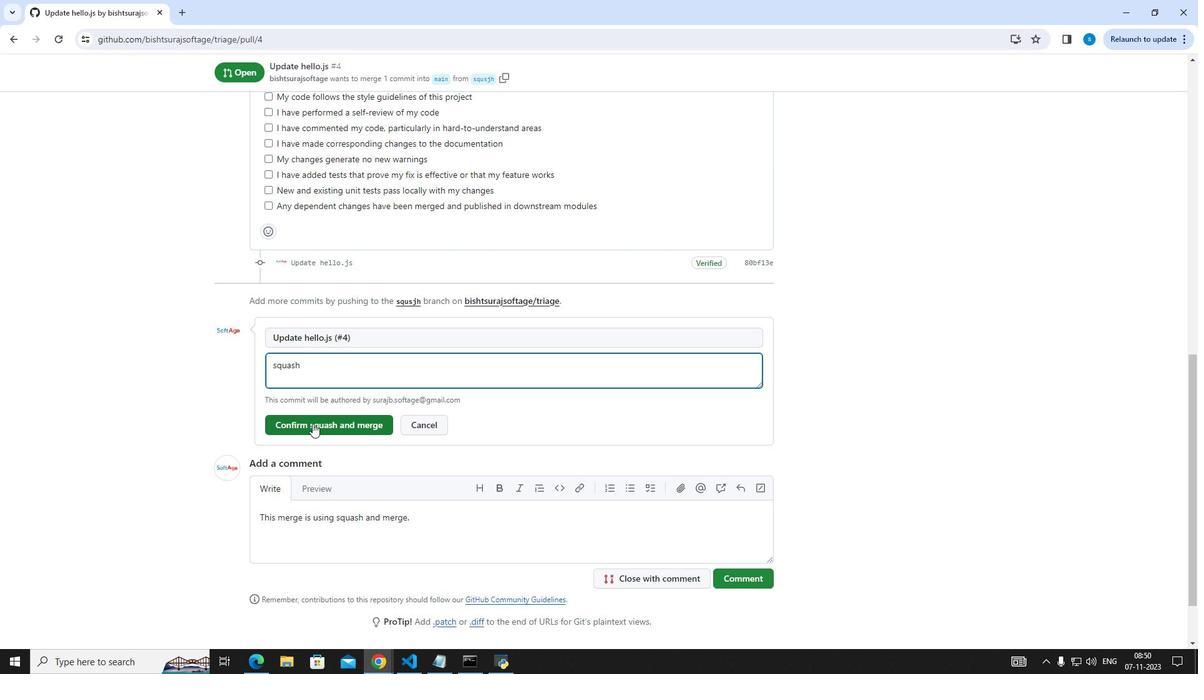 
Action: Mouse moved to (170, 322)
Screenshot: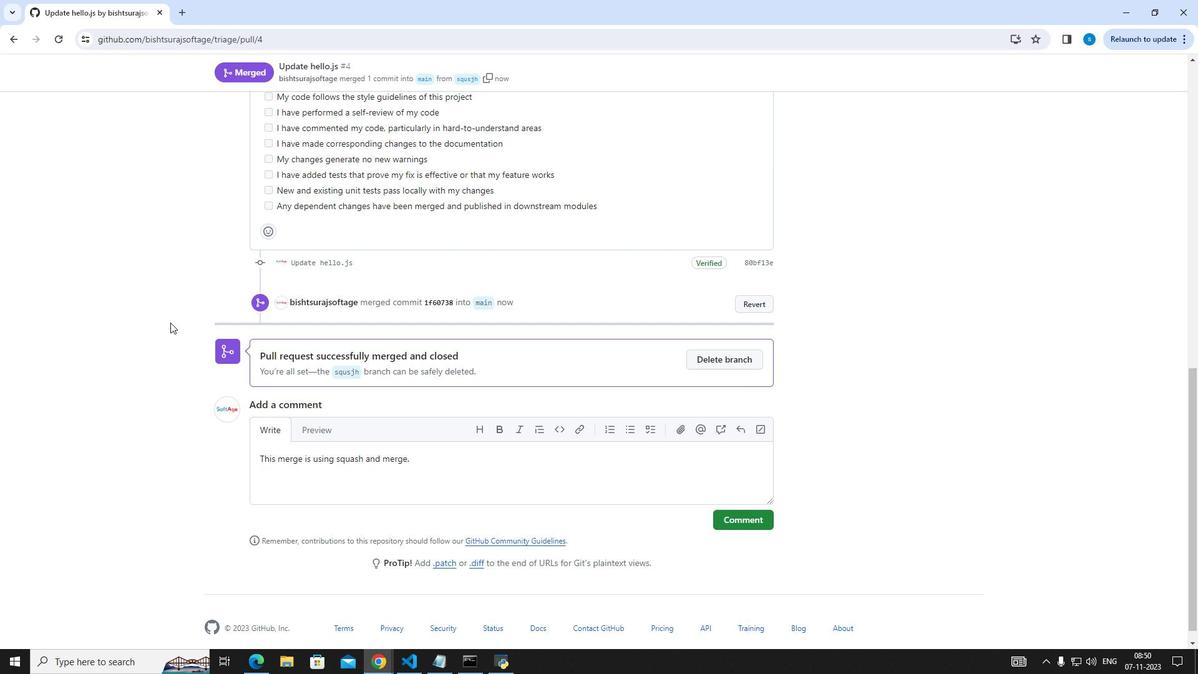 
